 Task: Create a due date automation trigger when advanced on, on the monday before a card is due add fields without custom field "Resume" set to a number greater than 1 and greater or equal to 10 at 11:00 AM.
Action: Mouse moved to (834, 250)
Screenshot: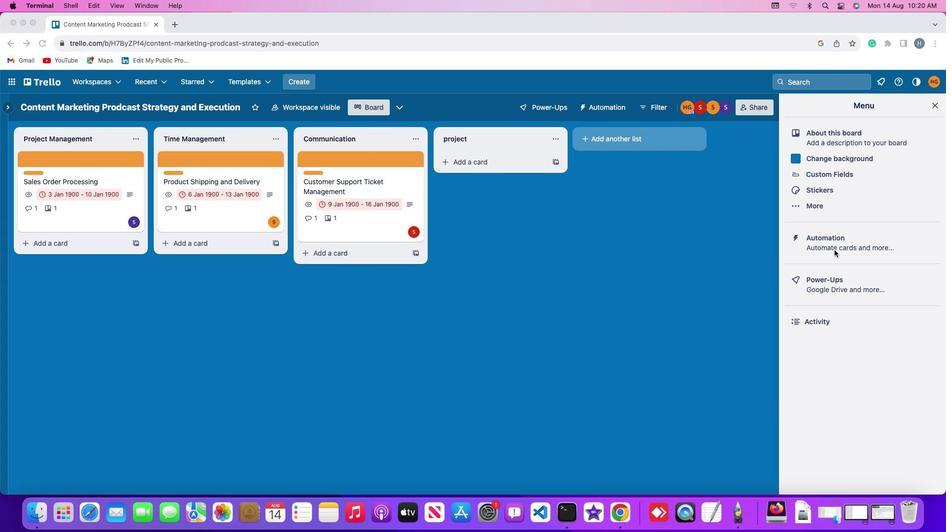 
Action: Mouse pressed left at (834, 250)
Screenshot: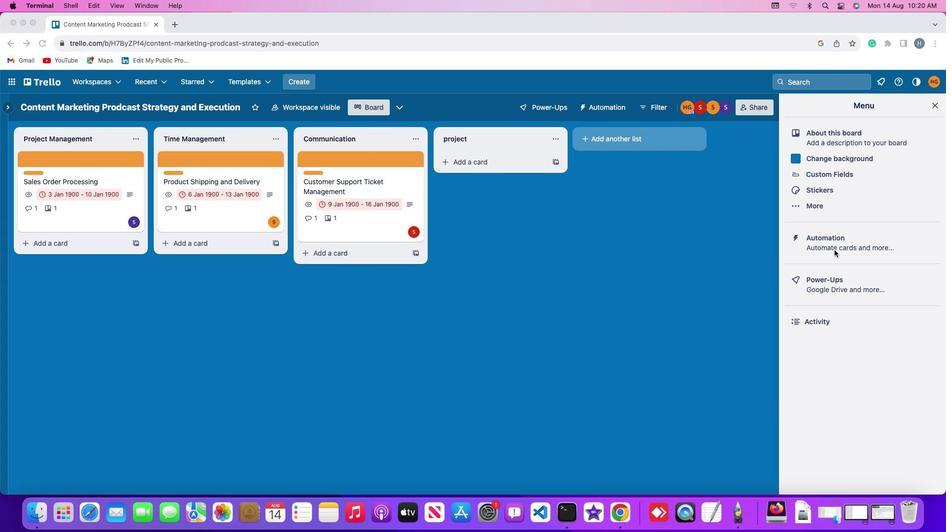 
Action: Mouse pressed left at (834, 250)
Screenshot: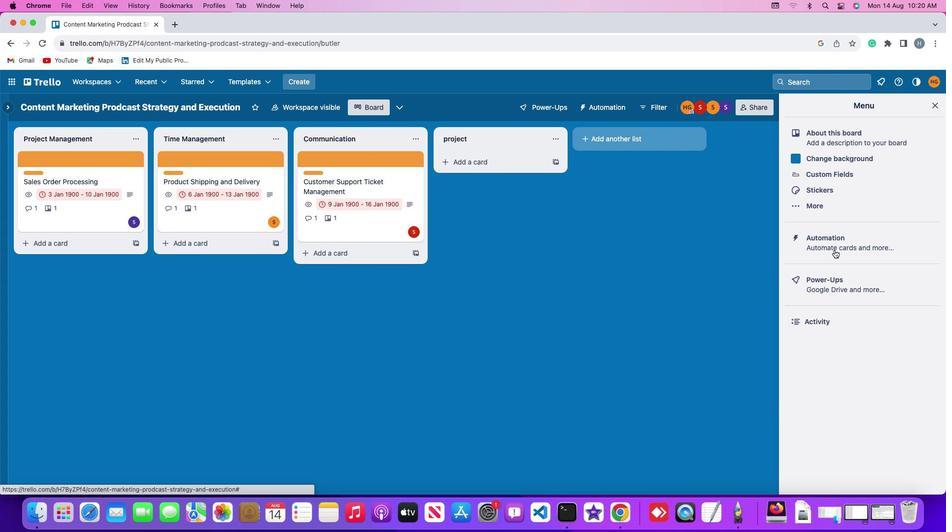 
Action: Mouse moved to (80, 237)
Screenshot: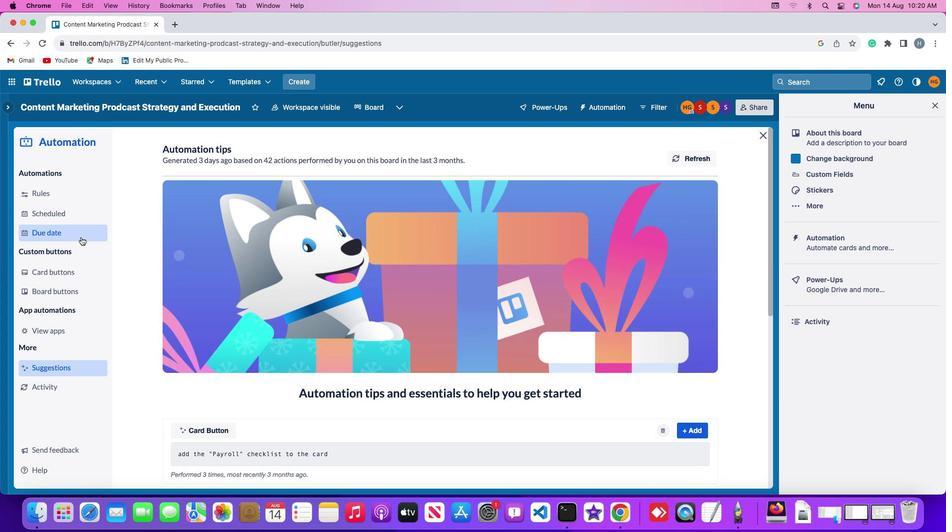 
Action: Mouse pressed left at (80, 237)
Screenshot: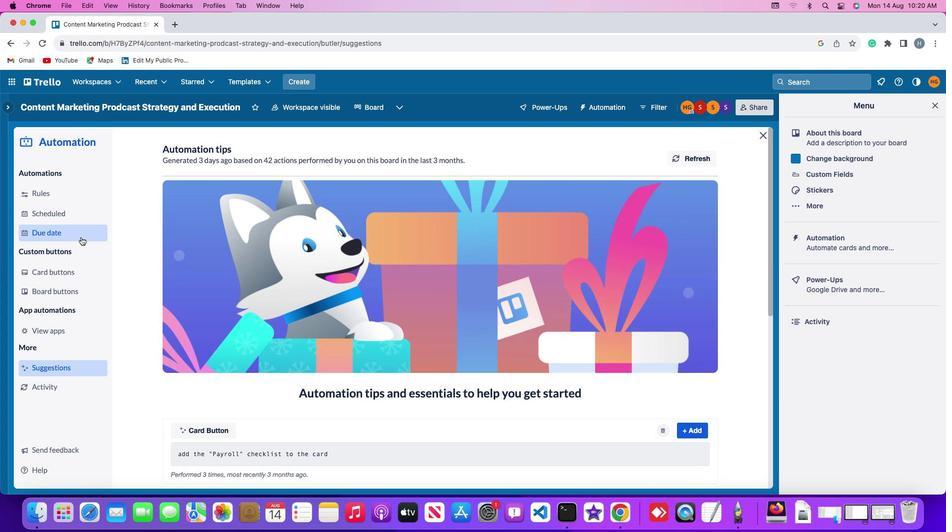 
Action: Mouse moved to (656, 152)
Screenshot: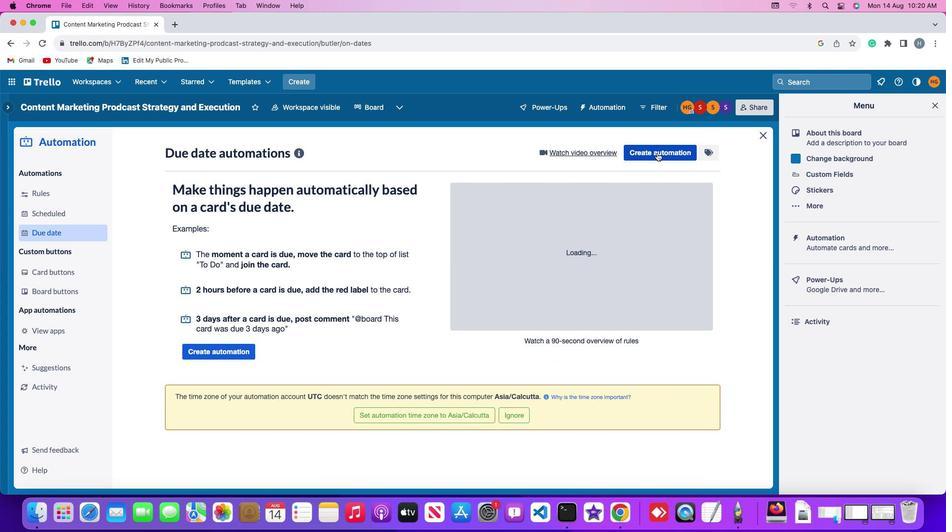 
Action: Mouse pressed left at (656, 152)
Screenshot: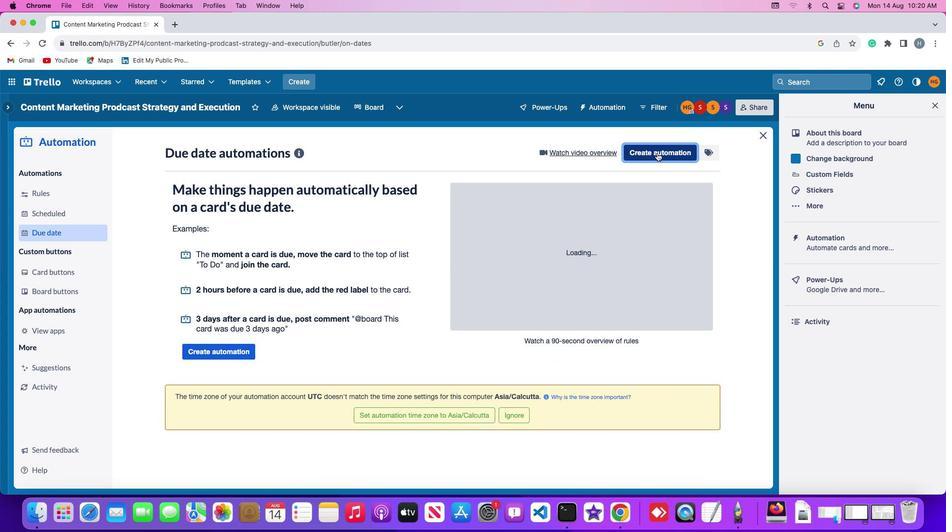 
Action: Mouse moved to (188, 250)
Screenshot: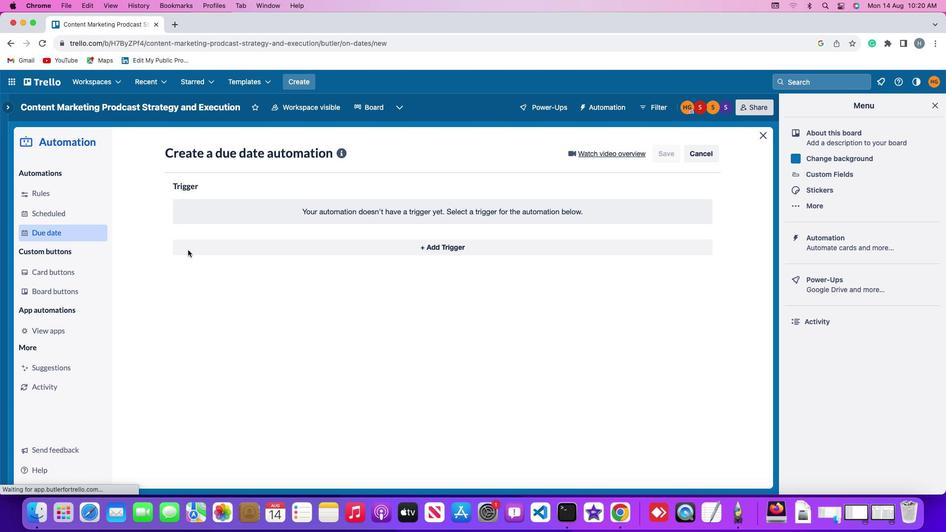 
Action: Mouse pressed left at (188, 250)
Screenshot: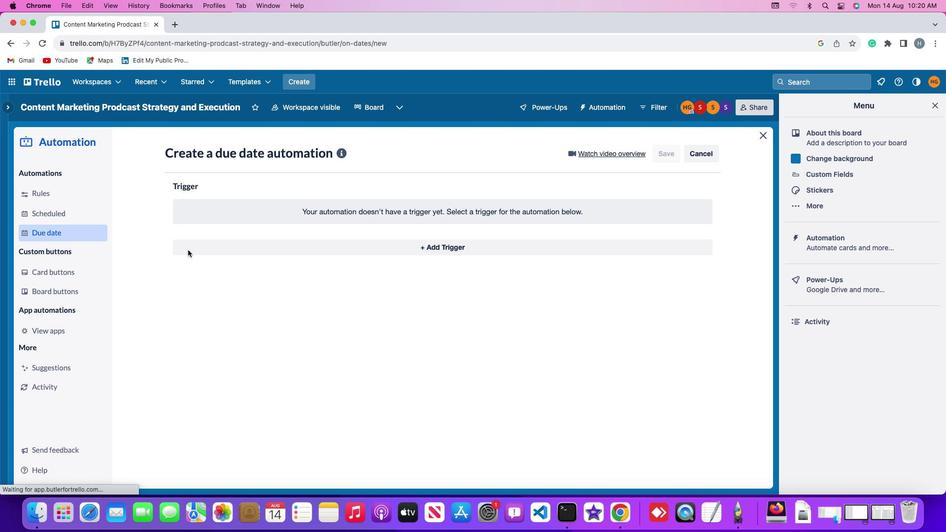 
Action: Mouse moved to (224, 434)
Screenshot: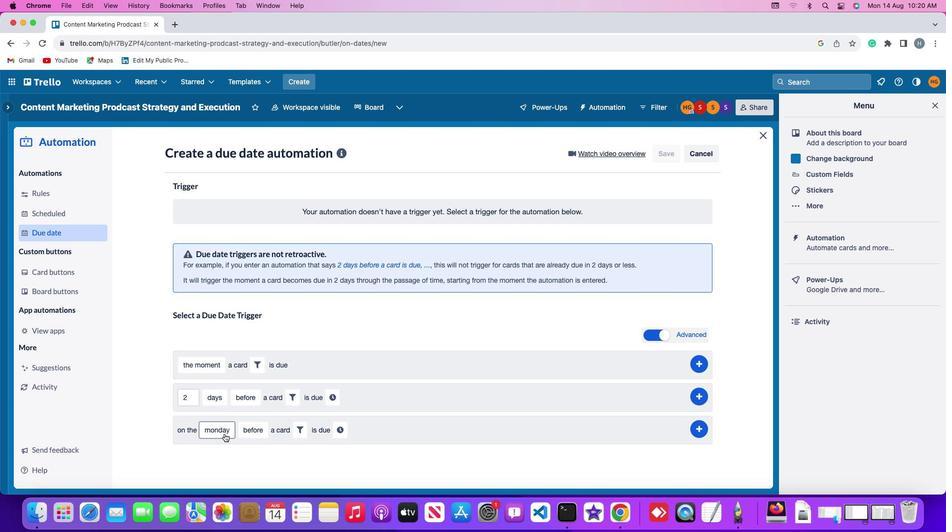 
Action: Mouse pressed left at (224, 434)
Screenshot: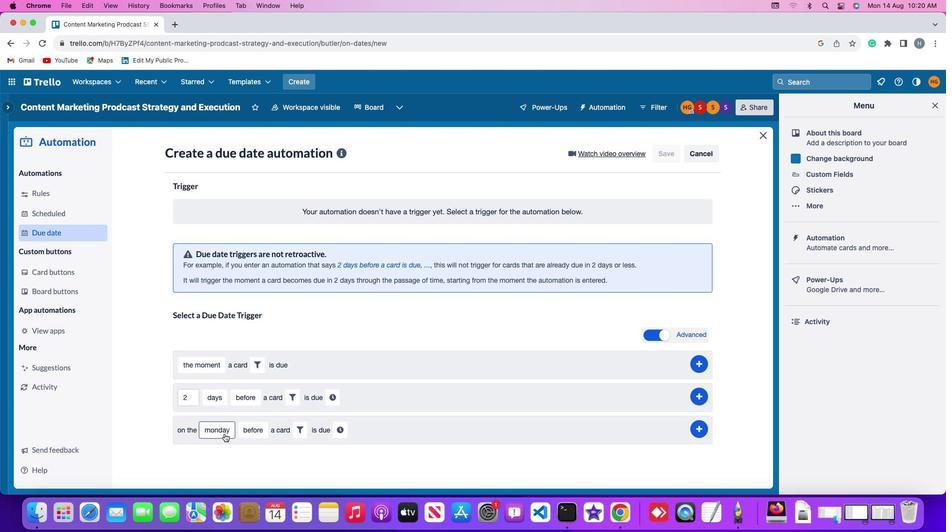 
Action: Mouse moved to (232, 287)
Screenshot: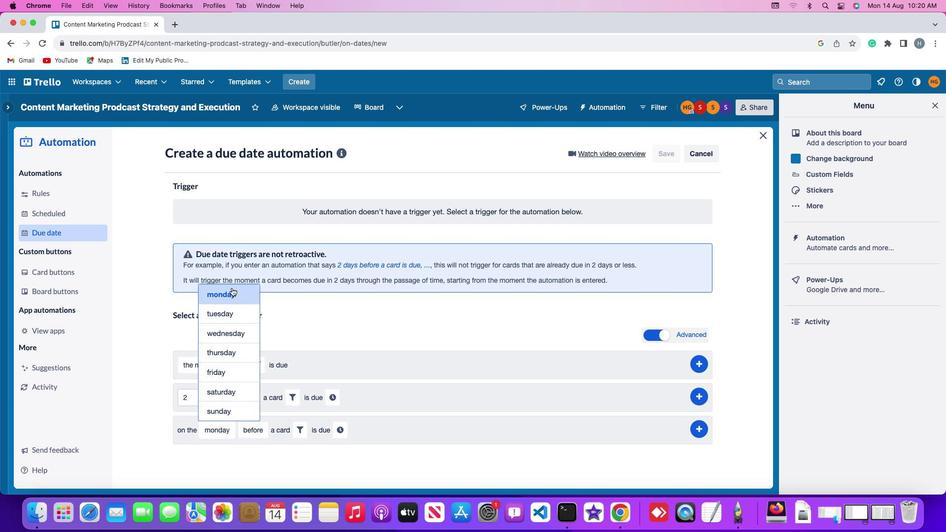 
Action: Mouse pressed left at (232, 287)
Screenshot: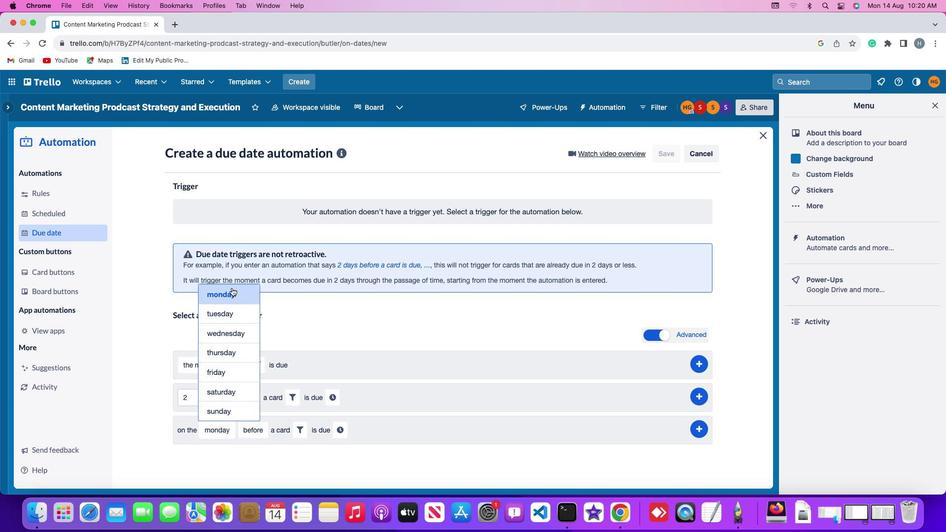 
Action: Mouse moved to (250, 427)
Screenshot: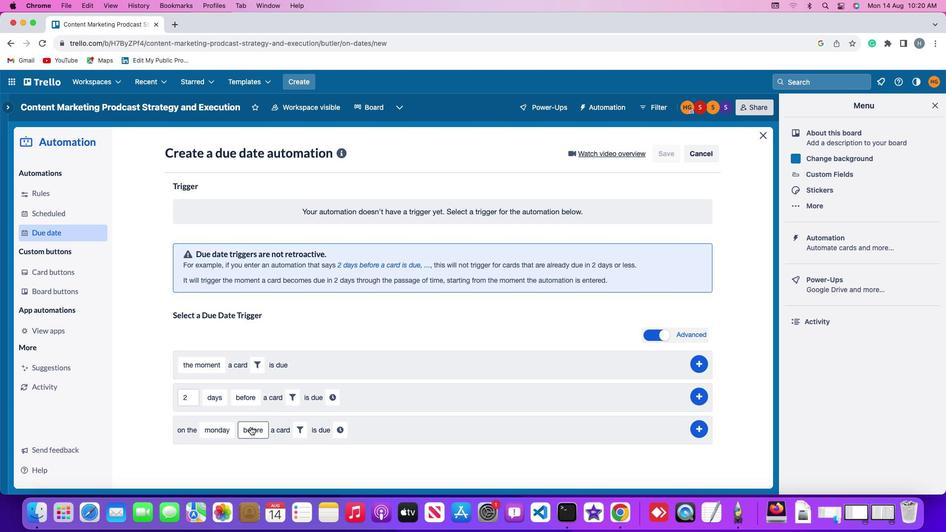 
Action: Mouse pressed left at (250, 427)
Screenshot: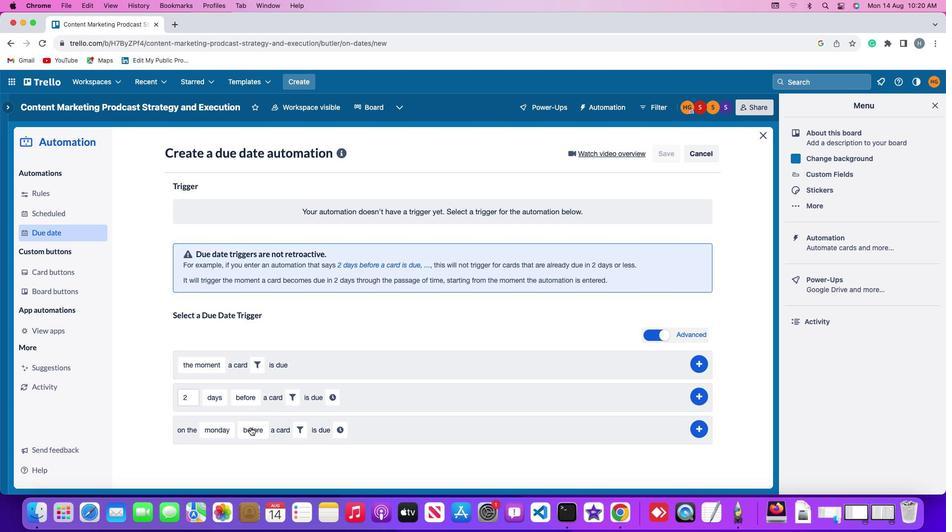 
Action: Mouse moved to (270, 346)
Screenshot: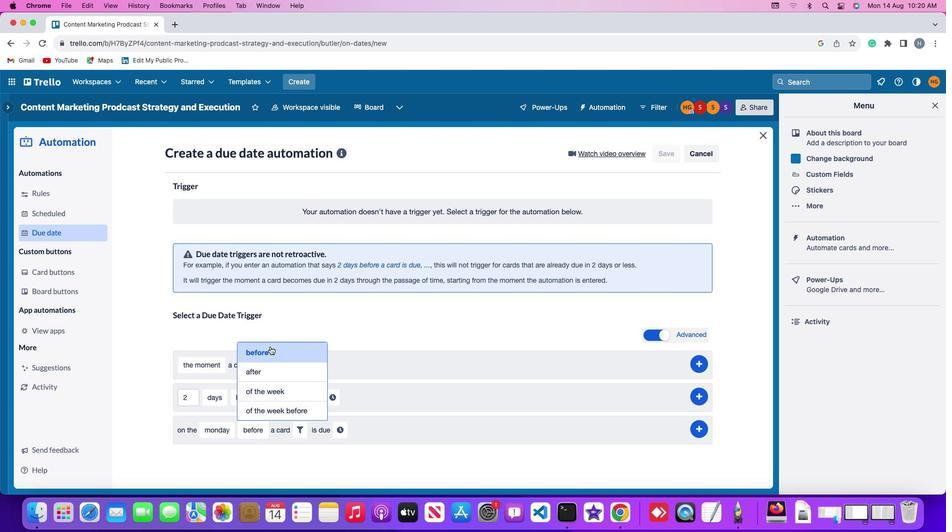 
Action: Mouse pressed left at (270, 346)
Screenshot: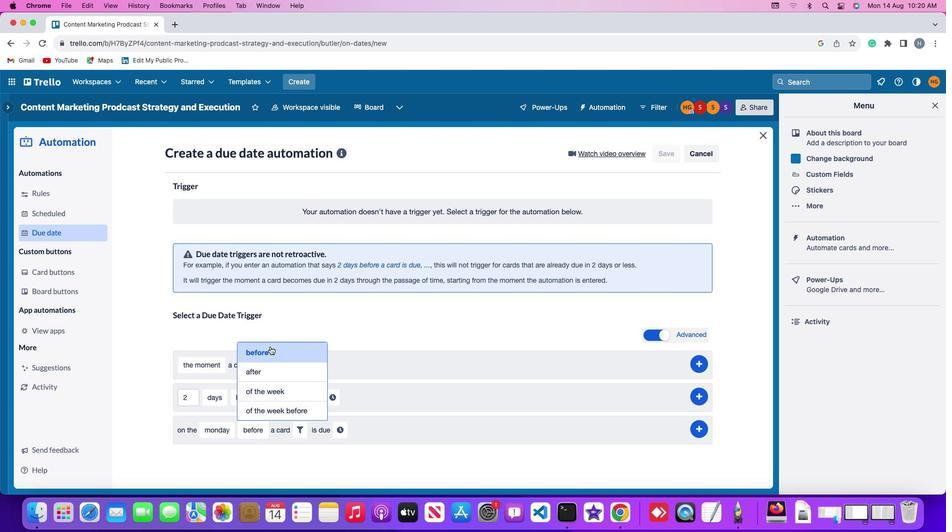 
Action: Mouse moved to (301, 430)
Screenshot: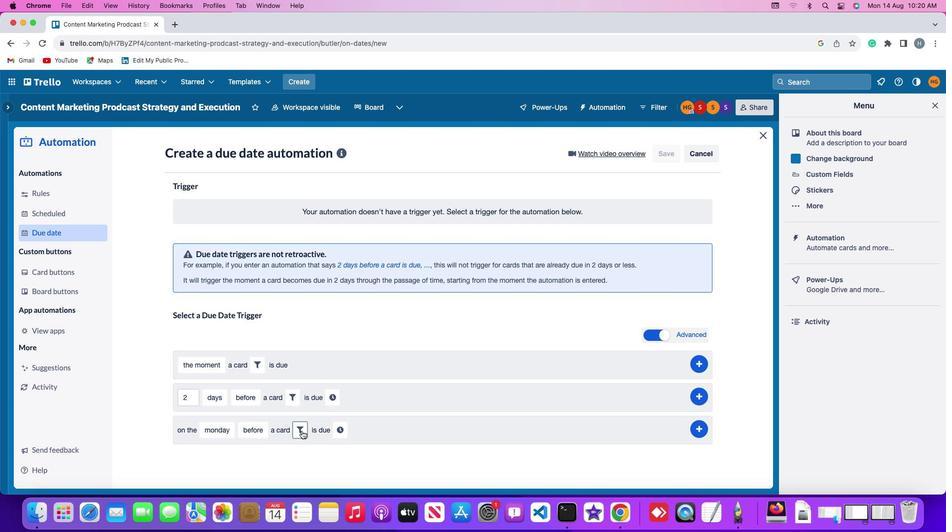 
Action: Mouse pressed left at (301, 430)
Screenshot: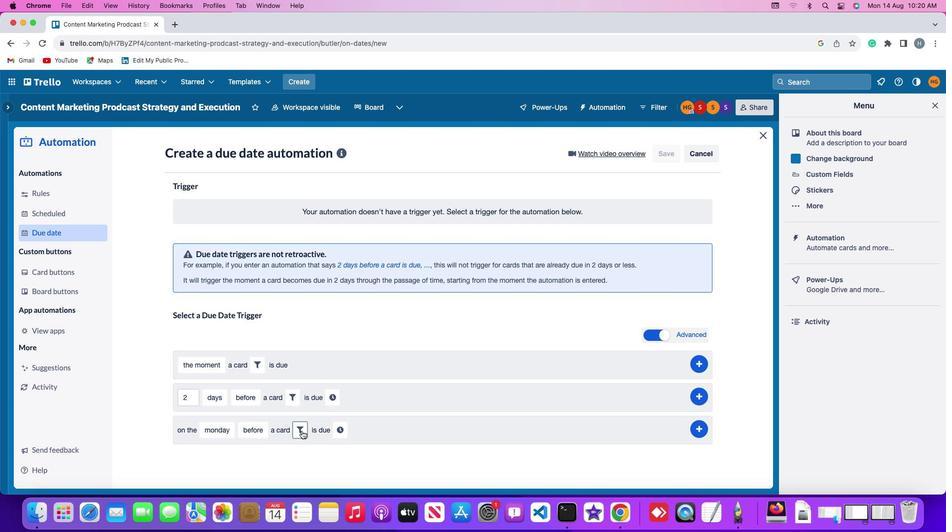 
Action: Mouse moved to (456, 462)
Screenshot: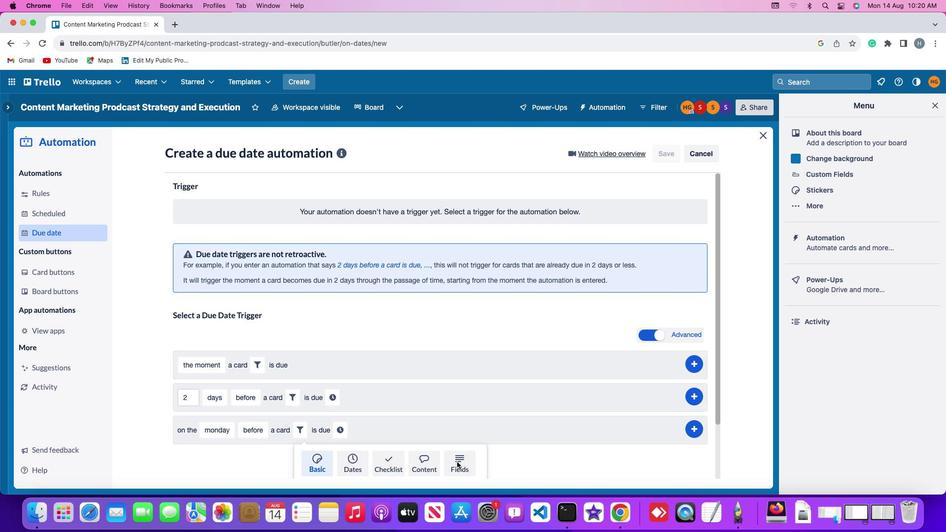 
Action: Mouse pressed left at (456, 462)
Screenshot: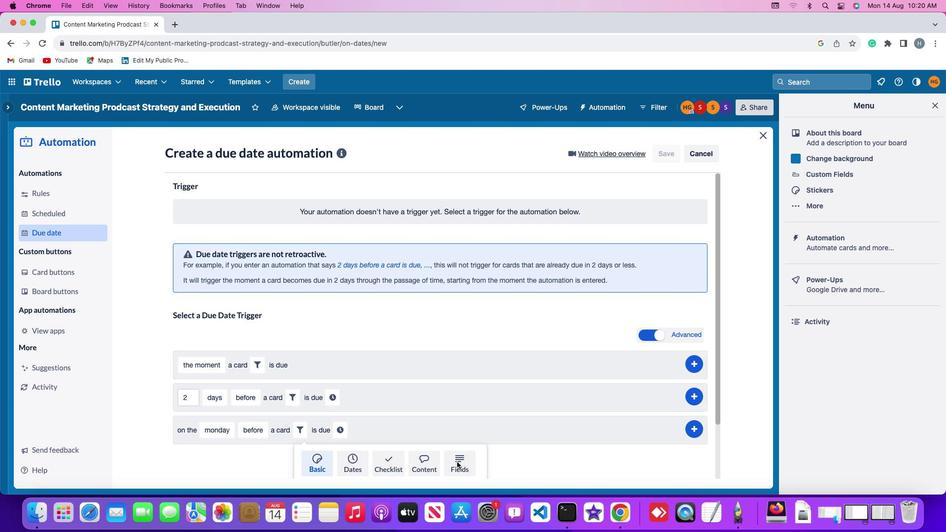 
Action: Mouse moved to (261, 461)
Screenshot: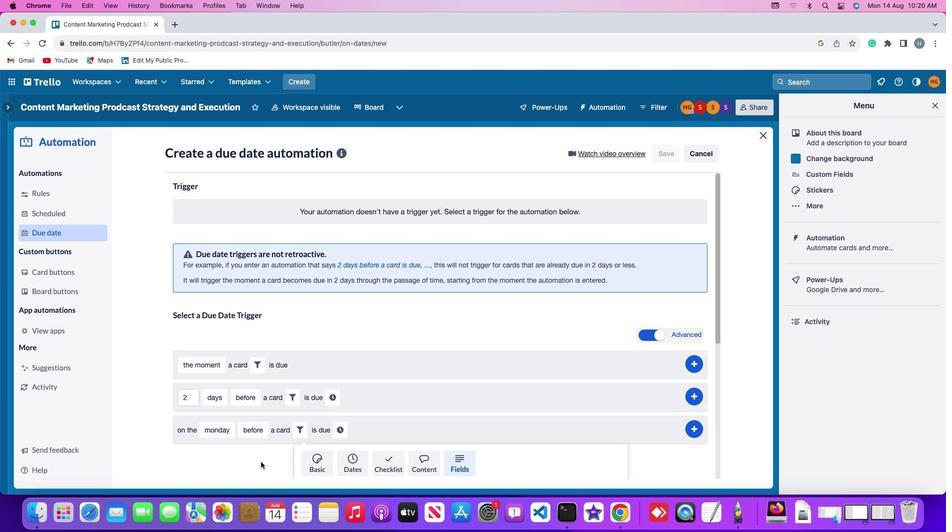 
Action: Mouse scrolled (261, 461) with delta (0, 0)
Screenshot: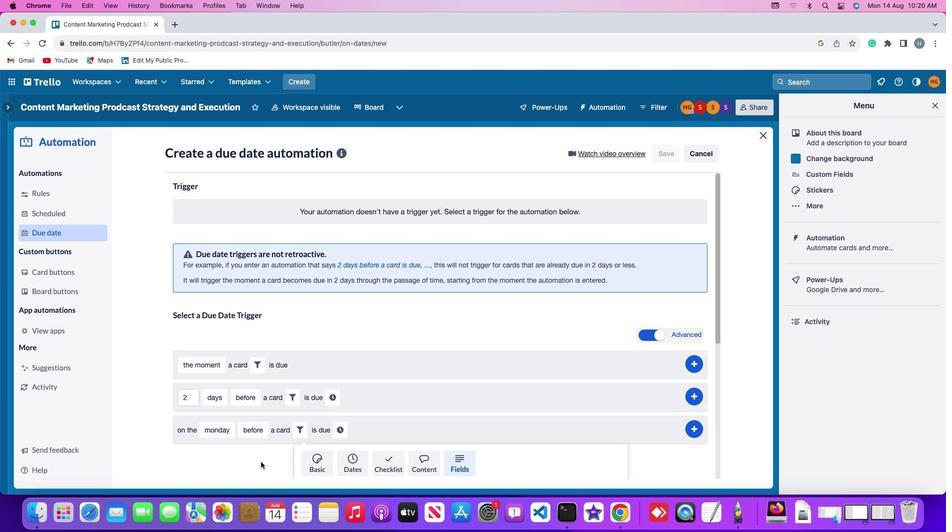
Action: Mouse scrolled (261, 461) with delta (0, 0)
Screenshot: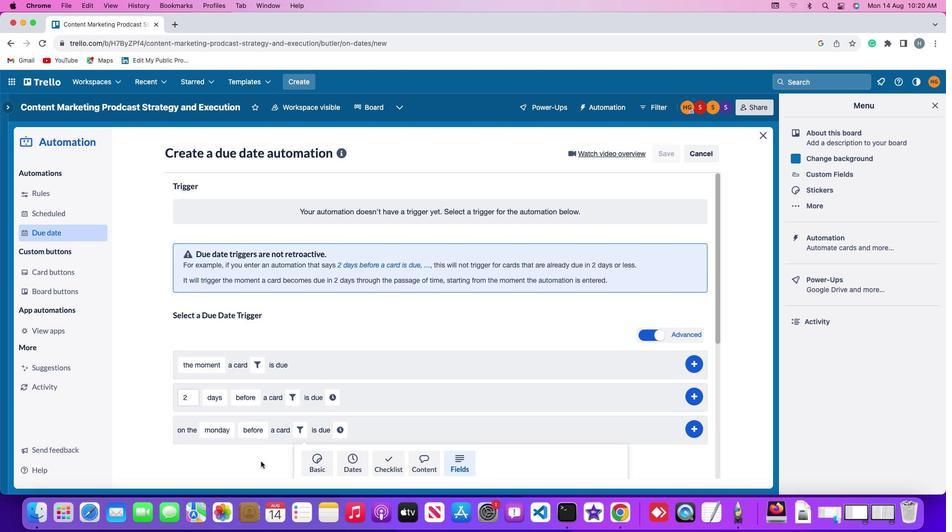 
Action: Mouse moved to (261, 461)
Screenshot: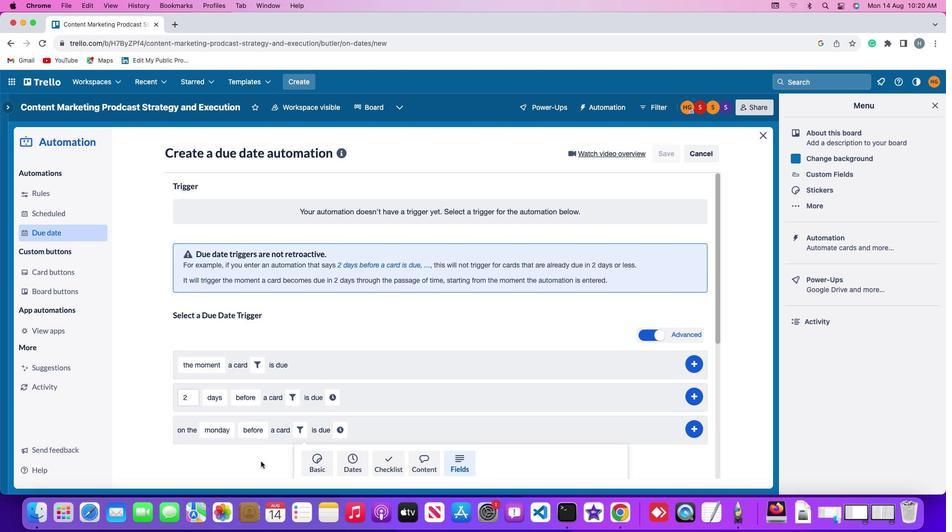 
Action: Mouse scrolled (261, 461) with delta (0, -1)
Screenshot: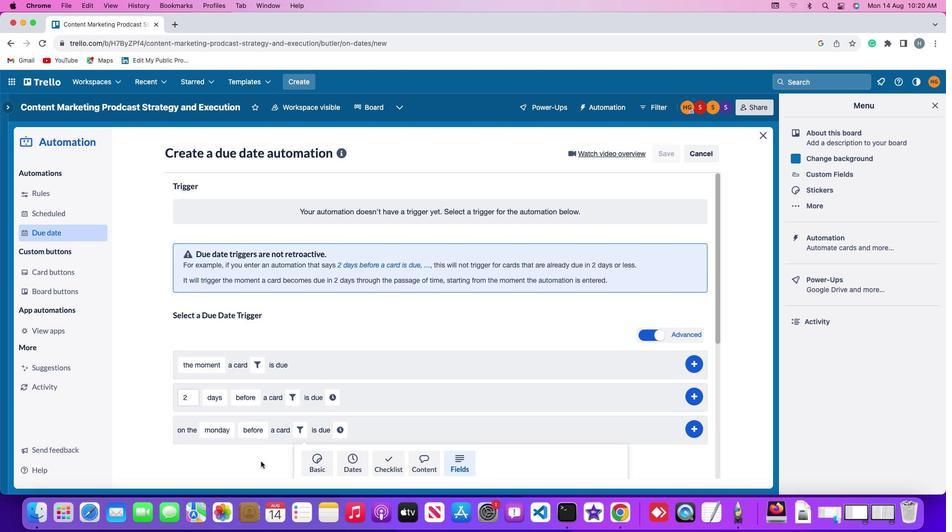 
Action: Mouse moved to (260, 461)
Screenshot: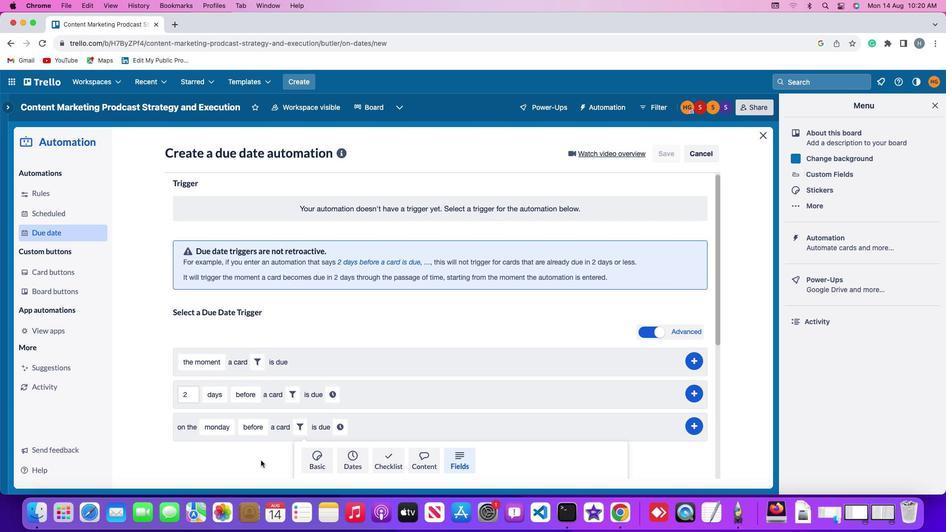 
Action: Mouse scrolled (260, 461) with delta (0, -2)
Screenshot: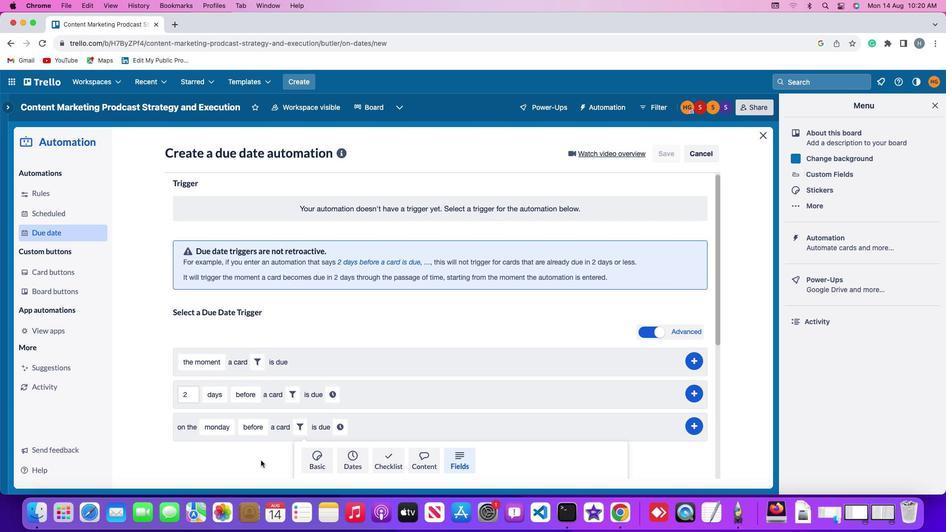 
Action: Mouse moved to (260, 460)
Screenshot: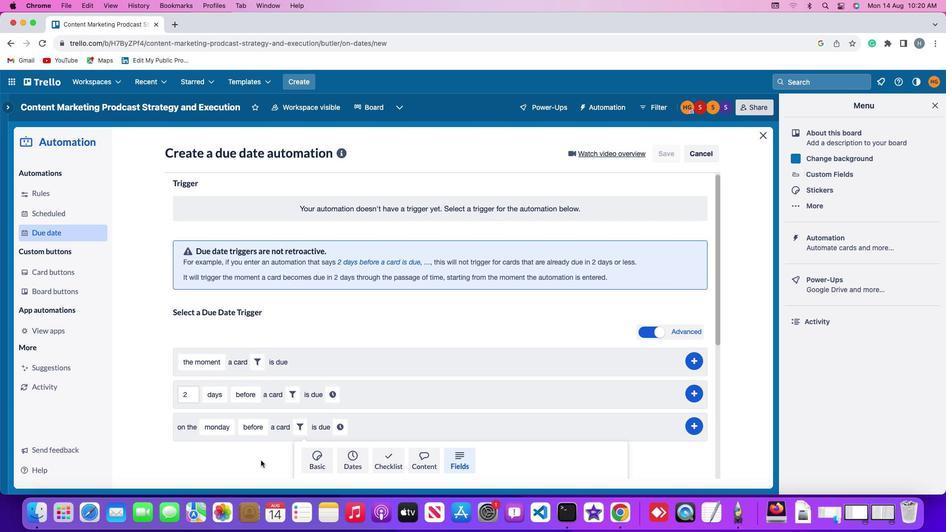 
Action: Mouse scrolled (260, 460) with delta (0, -2)
Screenshot: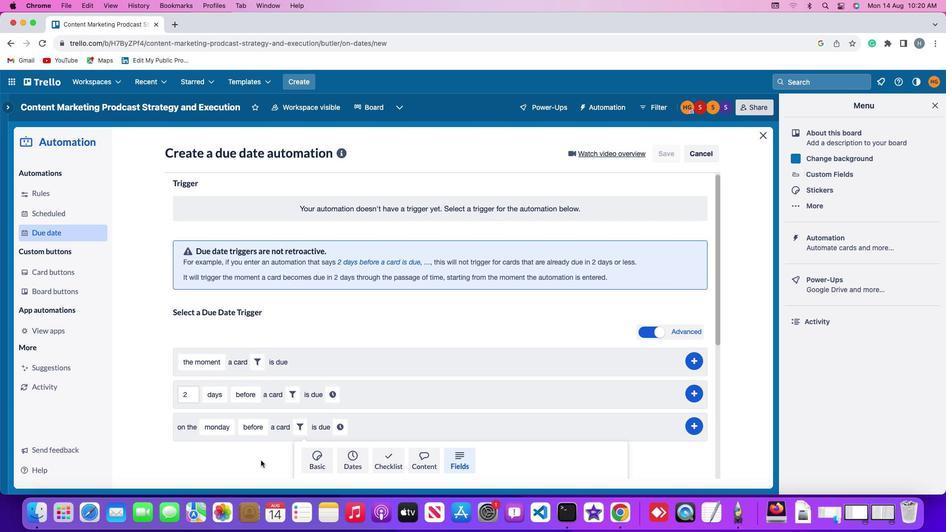
Action: Mouse moved to (260, 460)
Screenshot: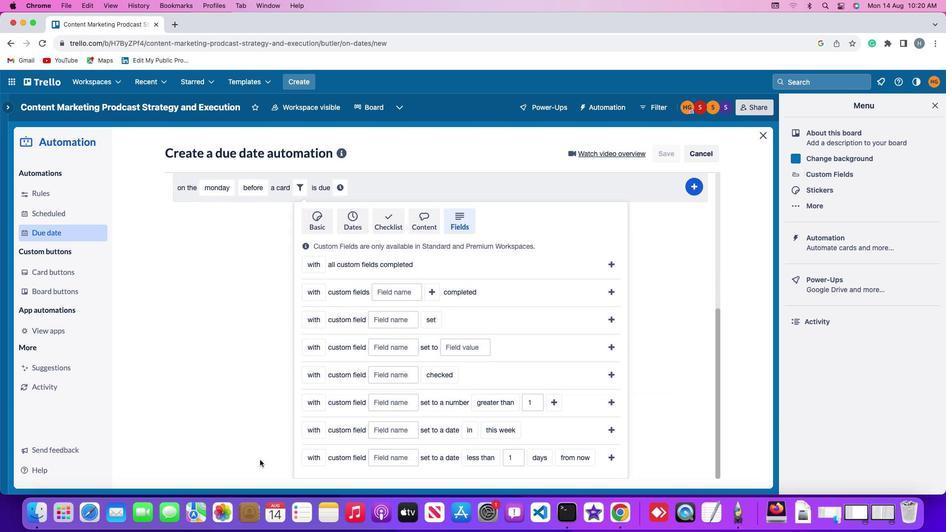 
Action: Mouse scrolled (260, 460) with delta (0, 0)
Screenshot: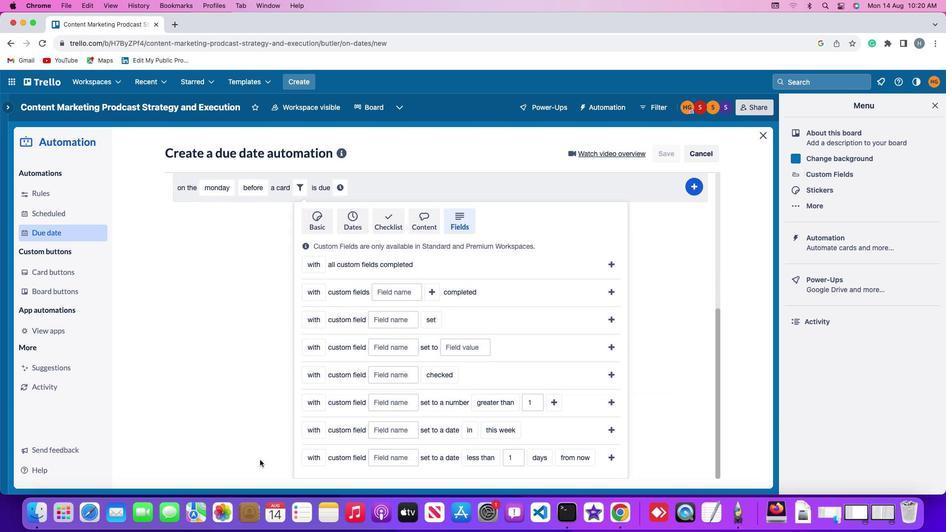 
Action: Mouse scrolled (260, 460) with delta (0, 0)
Screenshot: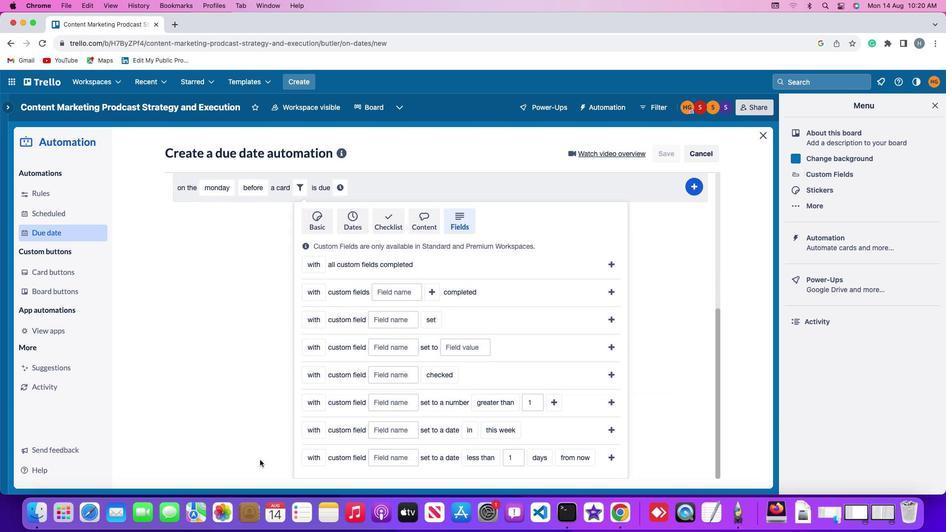 
Action: Mouse moved to (259, 460)
Screenshot: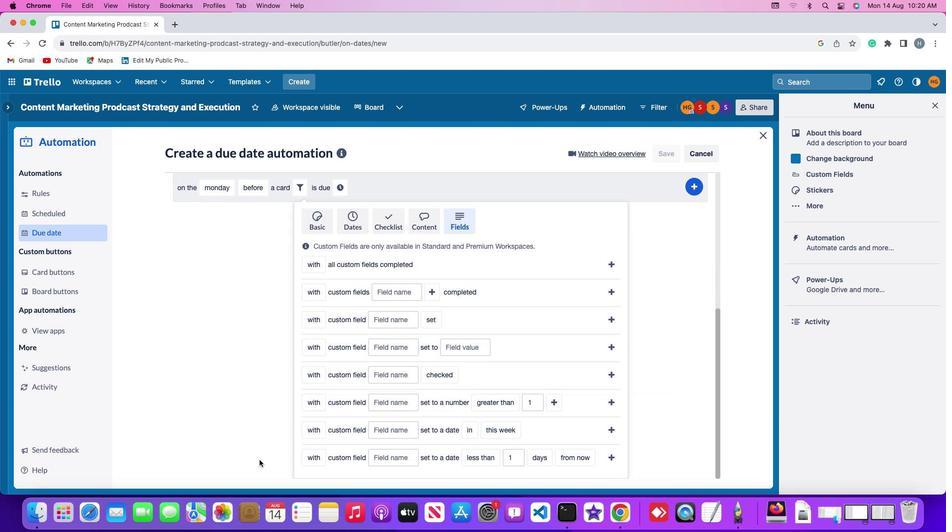 
Action: Mouse scrolled (259, 460) with delta (0, -1)
Screenshot: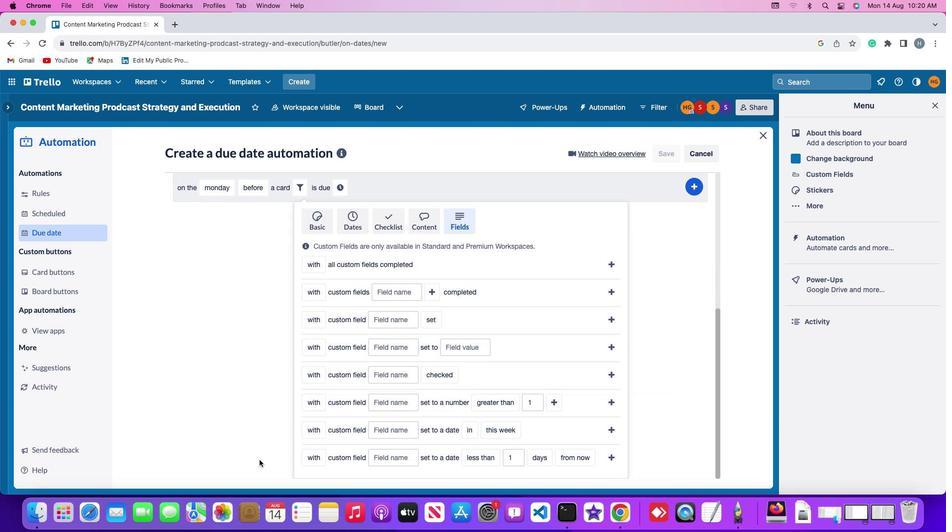 
Action: Mouse moved to (259, 459)
Screenshot: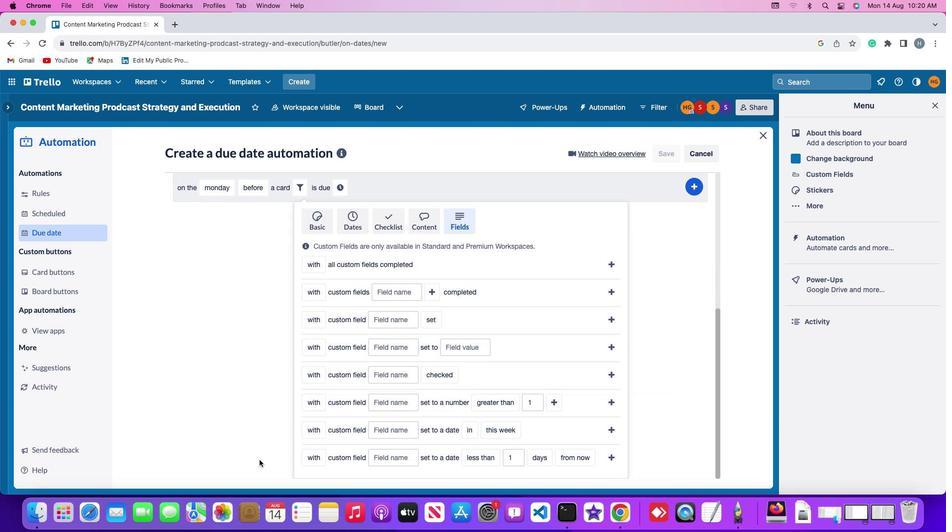 
Action: Mouse scrolled (259, 459) with delta (0, -2)
Screenshot: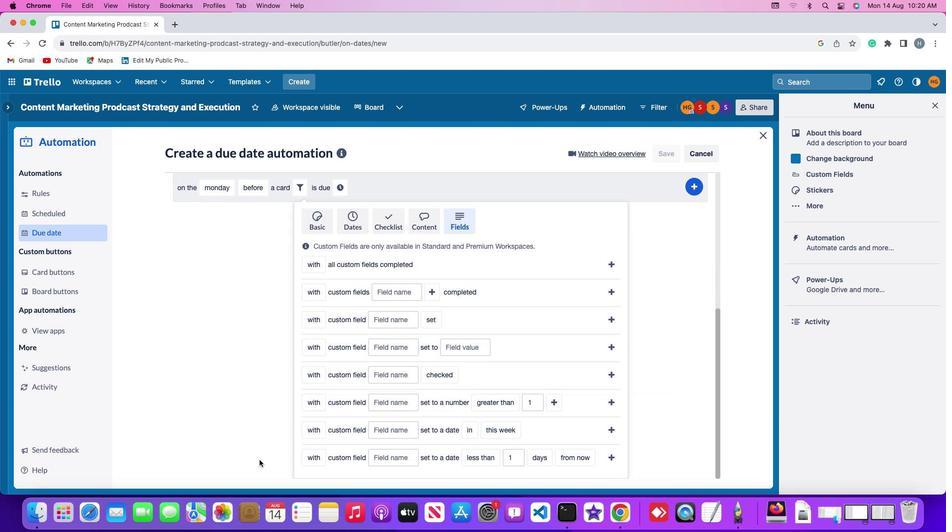 
Action: Mouse moved to (317, 404)
Screenshot: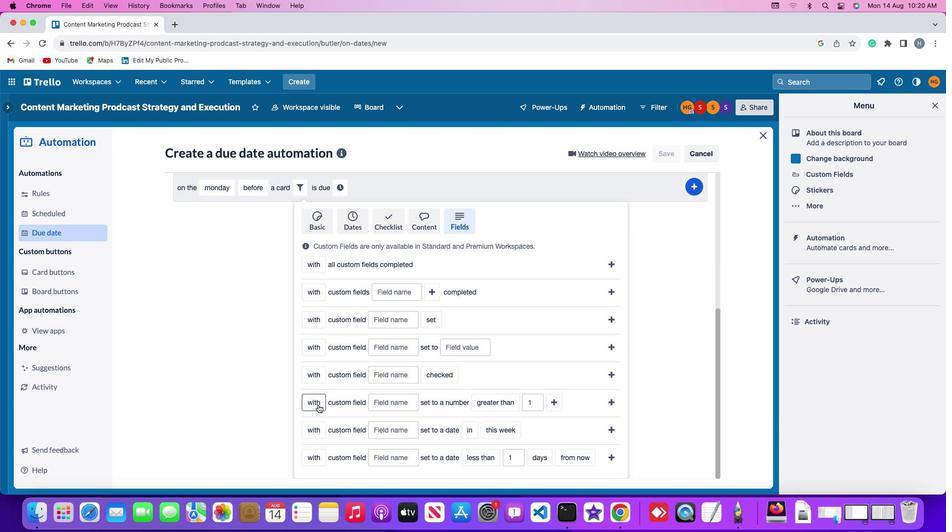 
Action: Mouse pressed left at (317, 404)
Screenshot: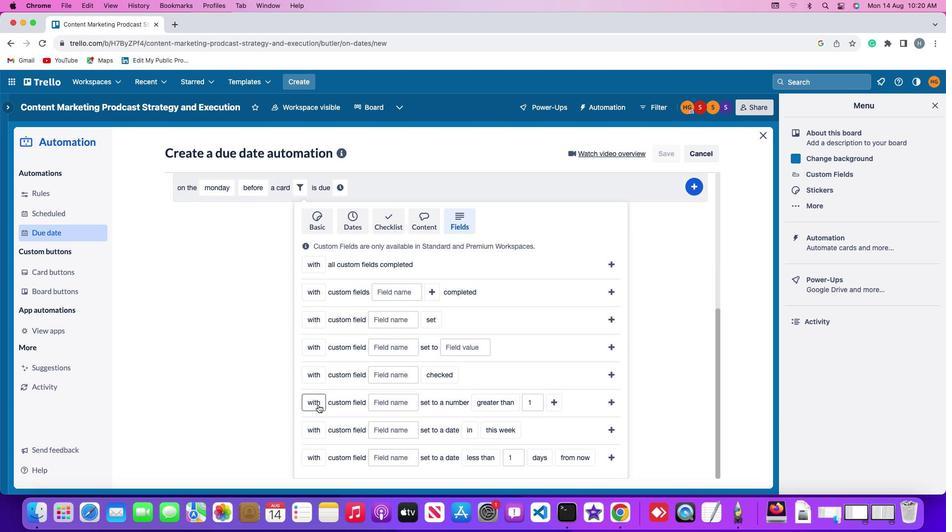 
Action: Mouse moved to (317, 438)
Screenshot: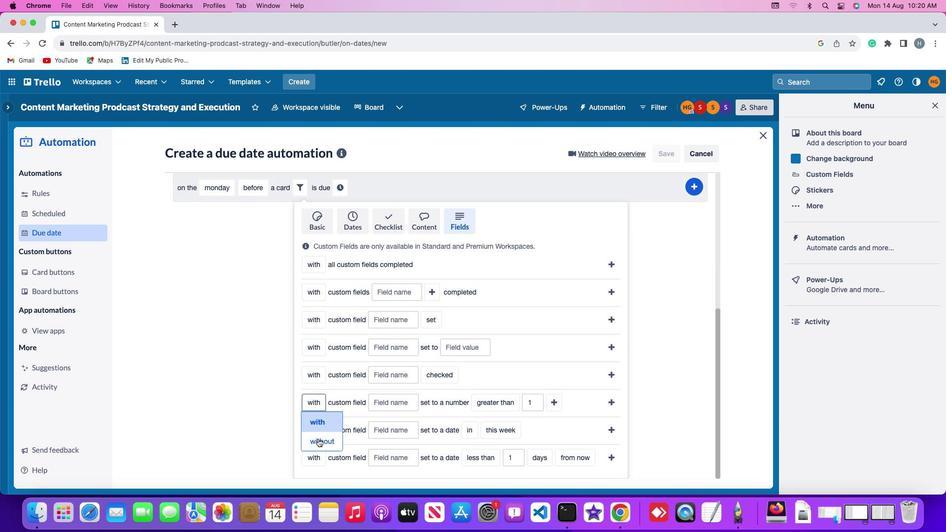 
Action: Mouse pressed left at (317, 438)
Screenshot: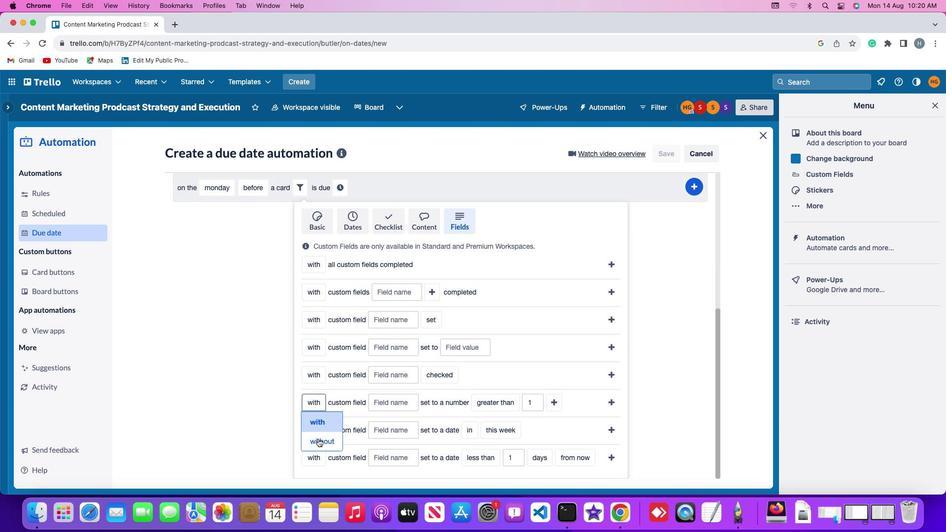 
Action: Mouse moved to (405, 400)
Screenshot: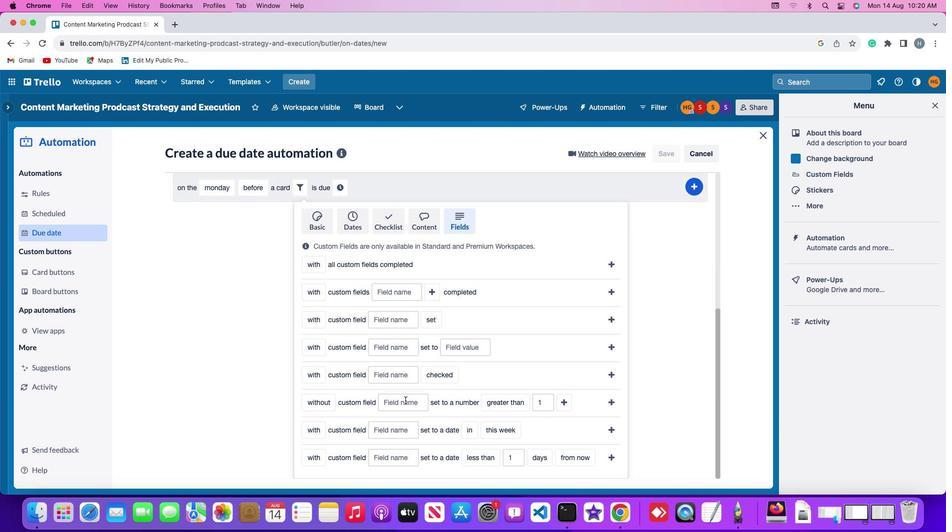 
Action: Mouse pressed left at (405, 400)
Screenshot: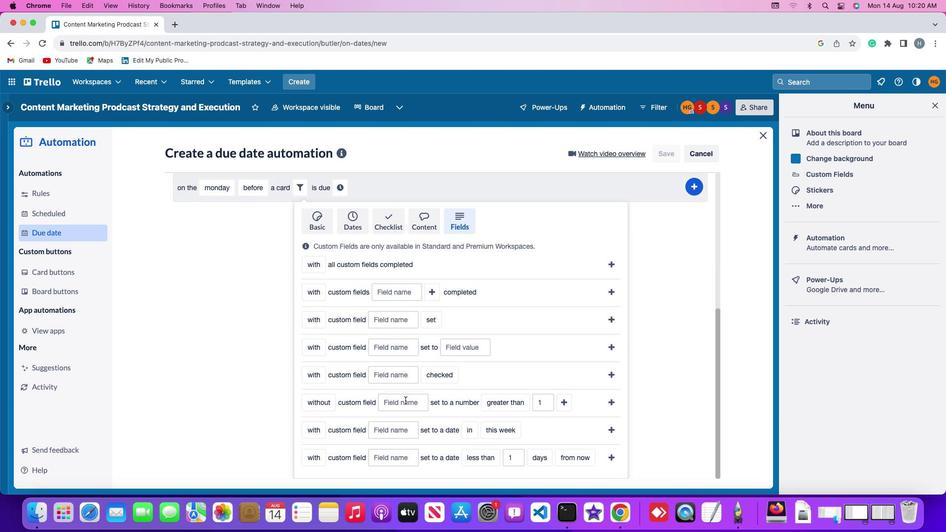 
Action: Mouse moved to (406, 400)
Screenshot: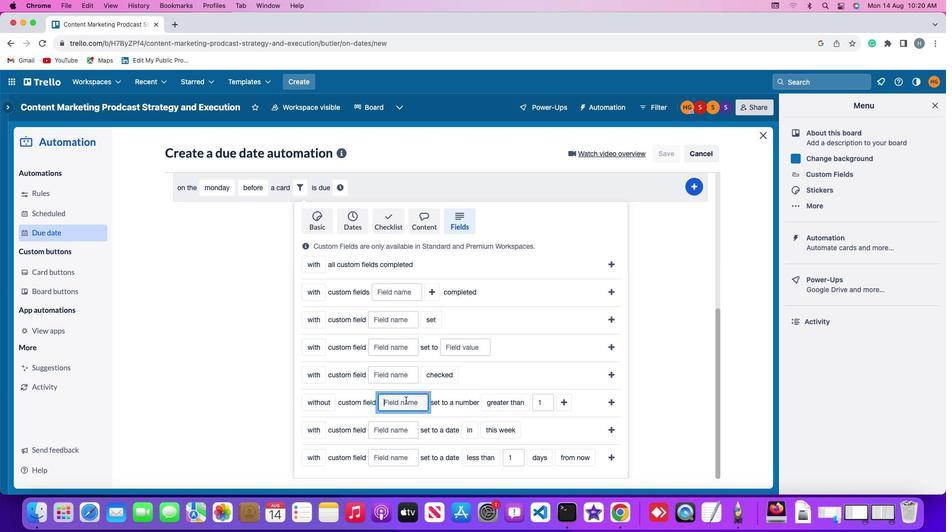 
Action: Key pressed Key.shift'R''e''s''u''m''e'
Screenshot: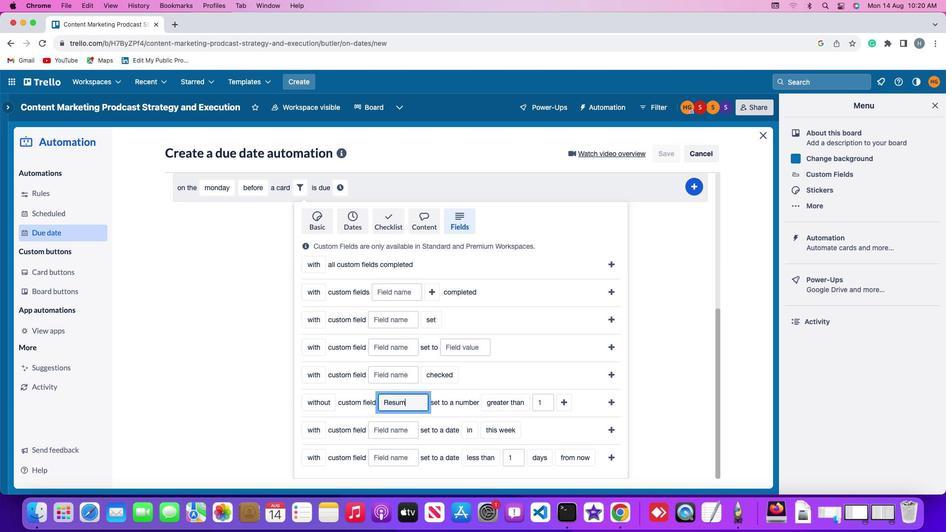 
Action: Mouse moved to (500, 402)
Screenshot: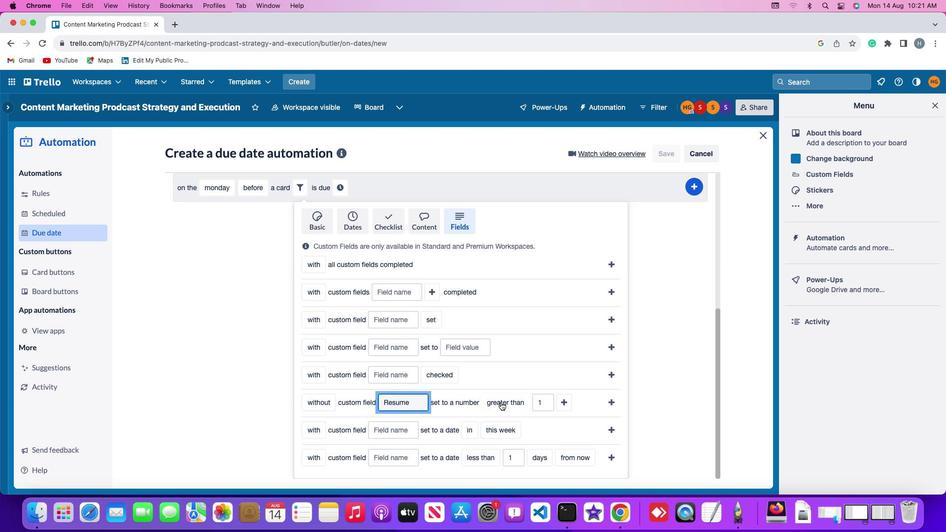 
Action: Mouse pressed left at (500, 402)
Screenshot: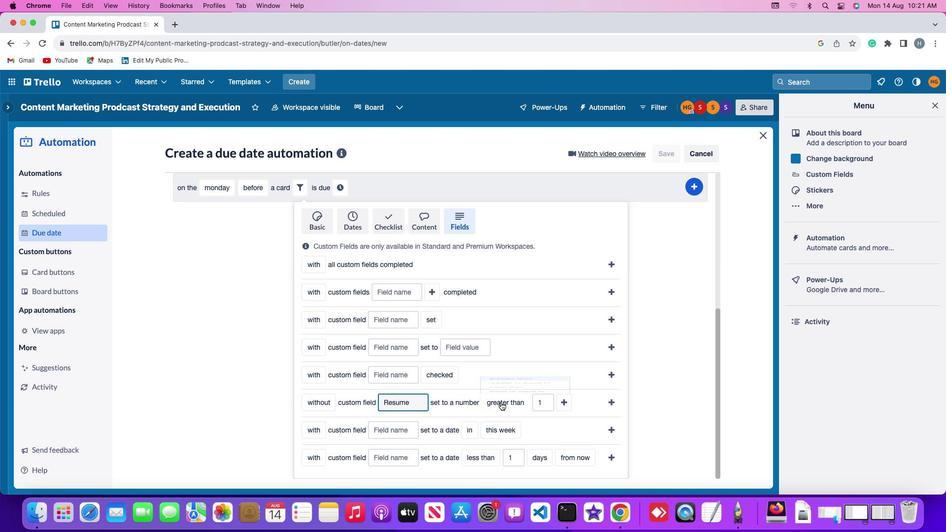 
Action: Mouse moved to (518, 327)
Screenshot: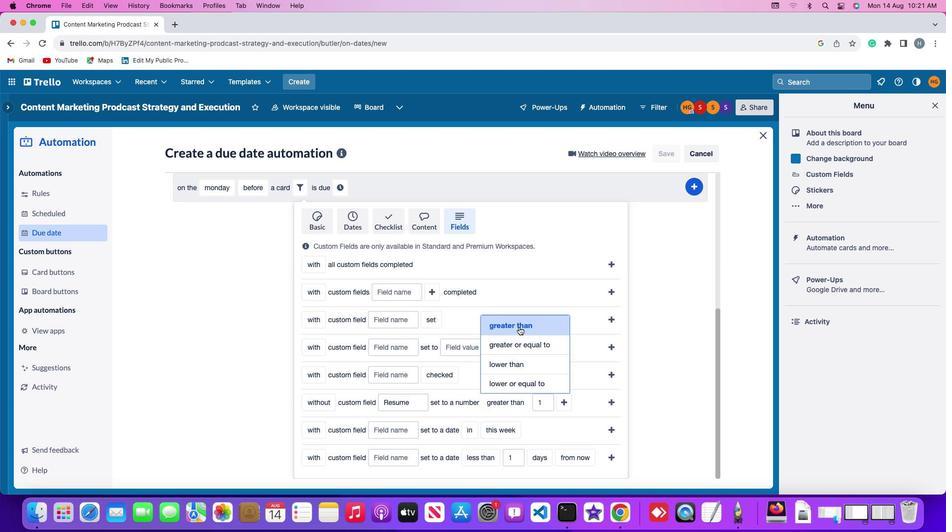 
Action: Mouse pressed left at (518, 327)
Screenshot: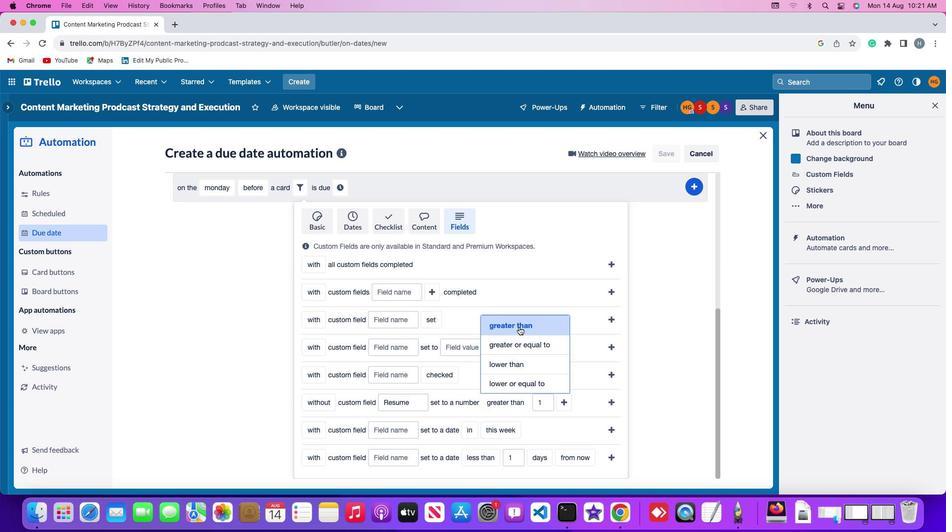 
Action: Mouse moved to (545, 400)
Screenshot: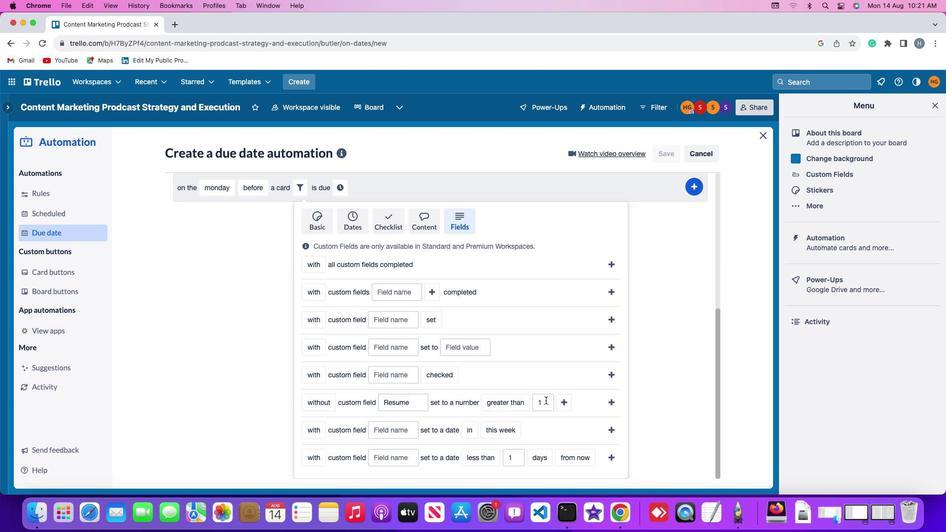 
Action: Mouse pressed left at (545, 400)
Screenshot: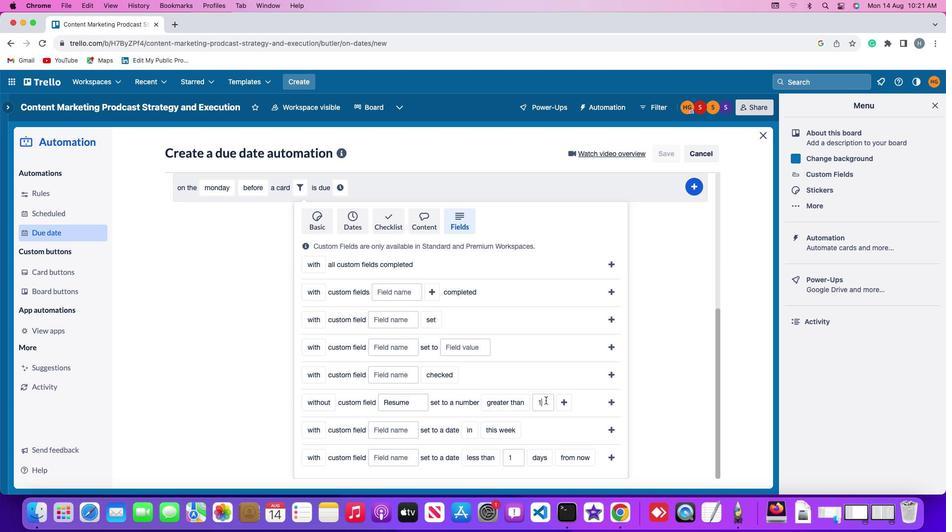 
Action: Mouse moved to (546, 400)
Screenshot: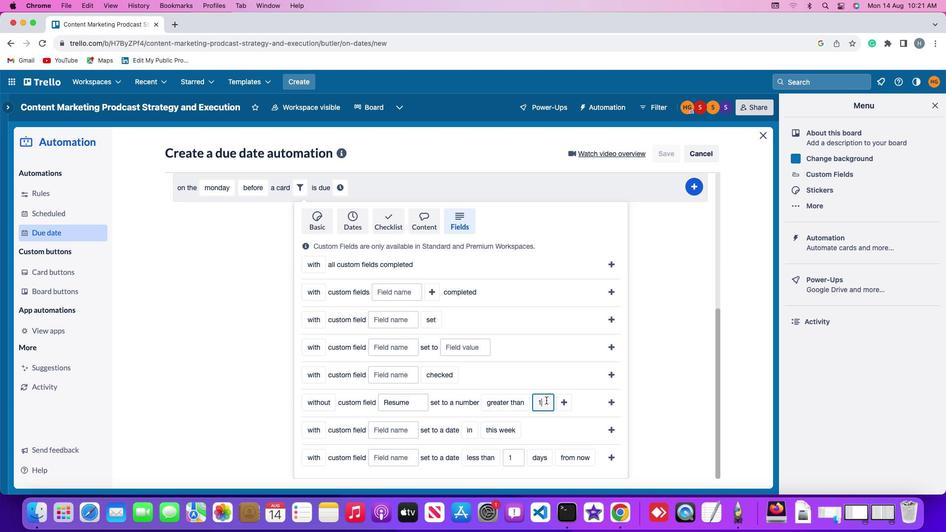 
Action: Key pressed Key.backspace'1'
Screenshot: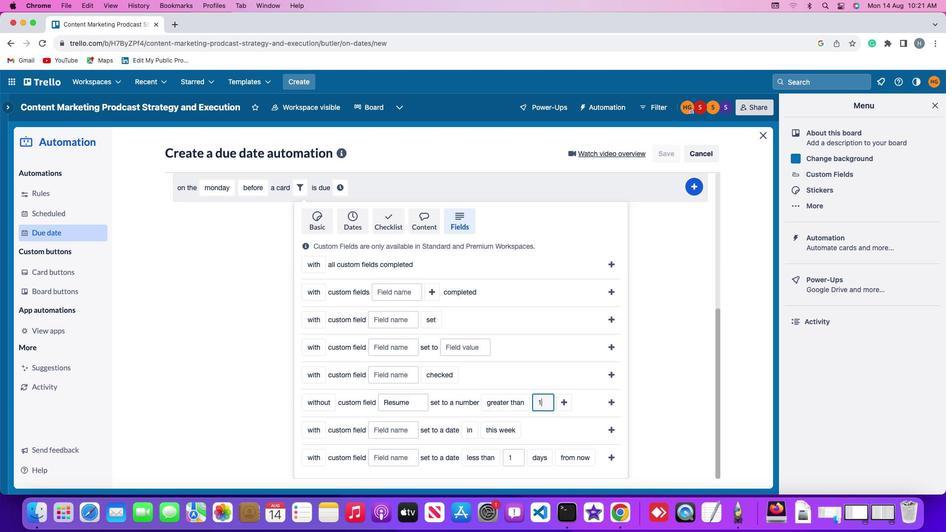 
Action: Mouse moved to (566, 402)
Screenshot: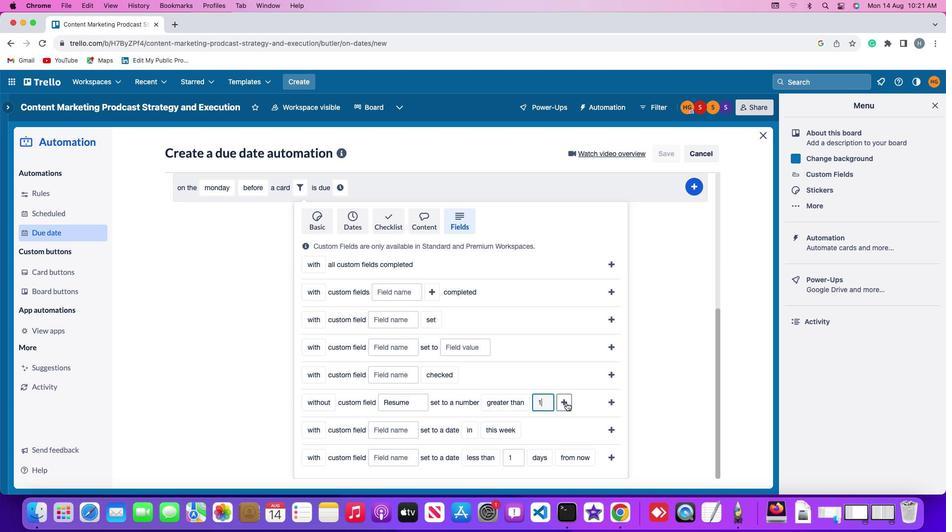 
Action: Mouse pressed left at (566, 402)
Screenshot: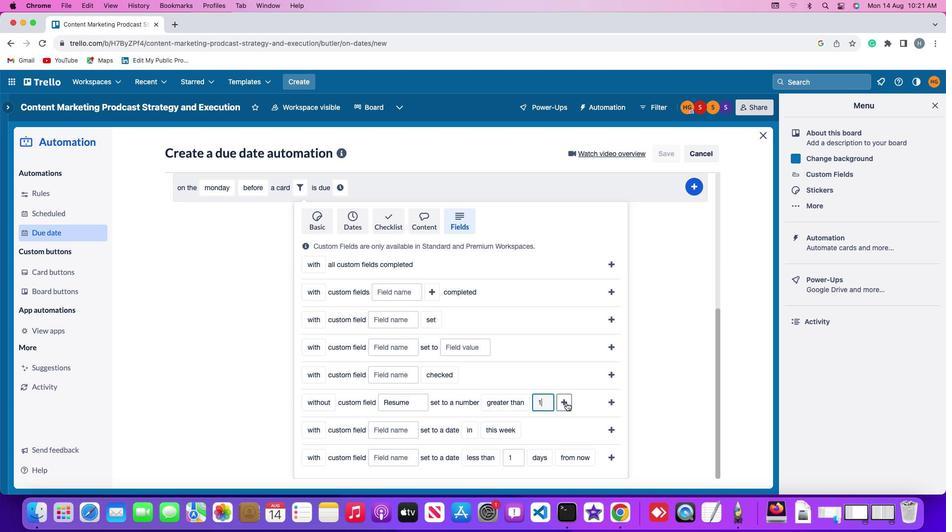 
Action: Mouse moved to (613, 411)
Screenshot: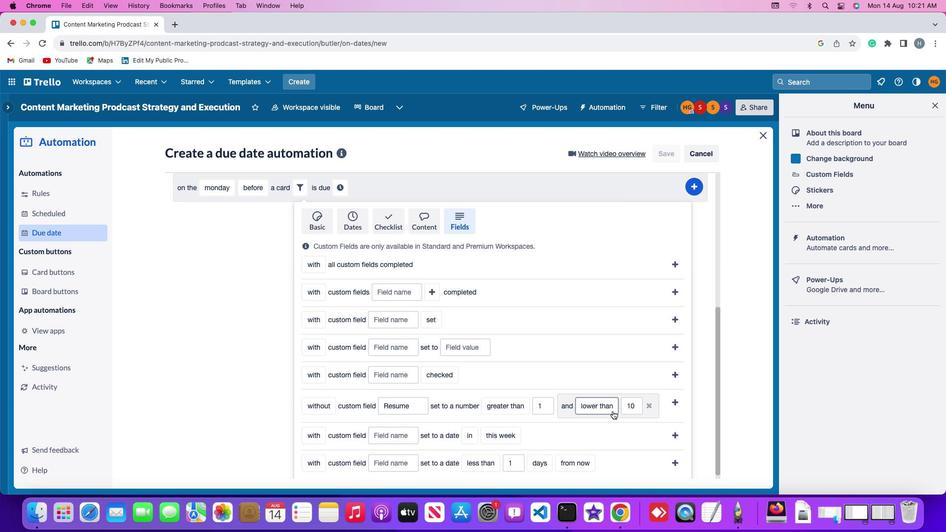 
Action: Mouse pressed left at (613, 411)
Screenshot: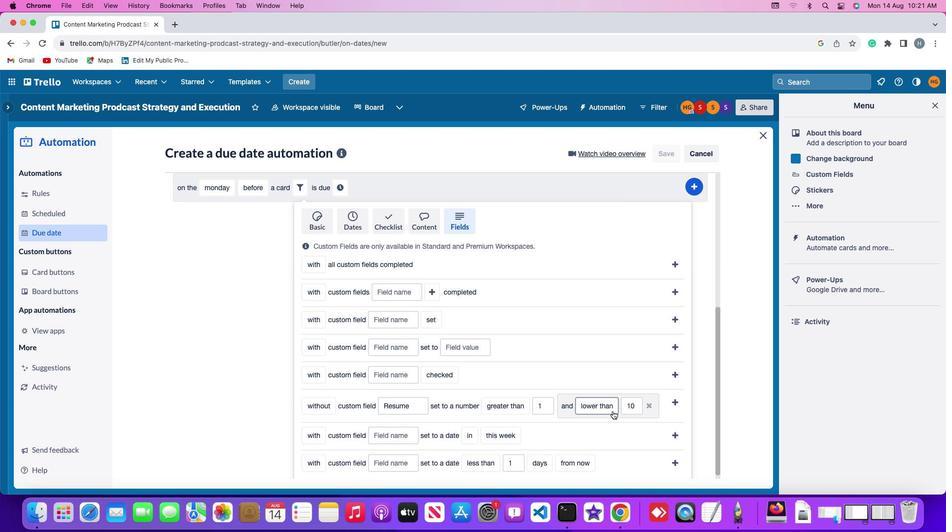 
Action: Mouse moved to (611, 389)
Screenshot: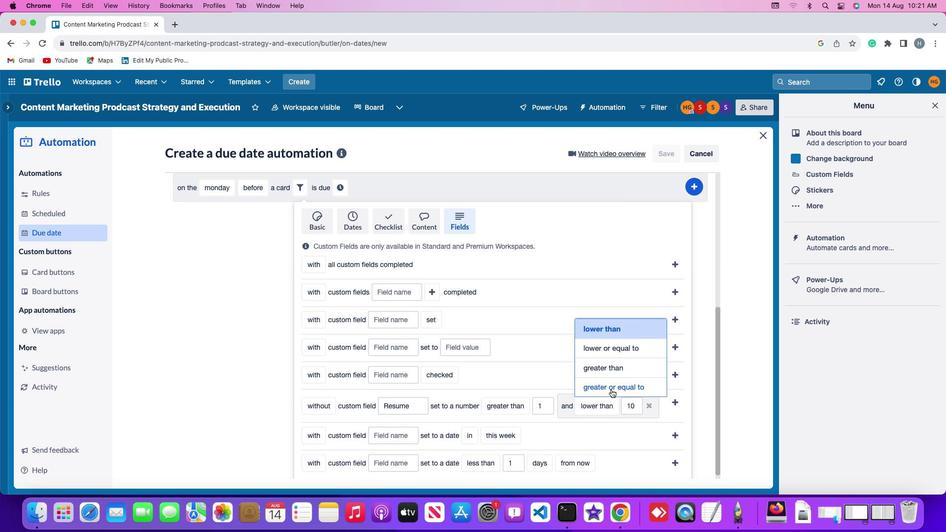 
Action: Mouse pressed left at (611, 389)
Screenshot: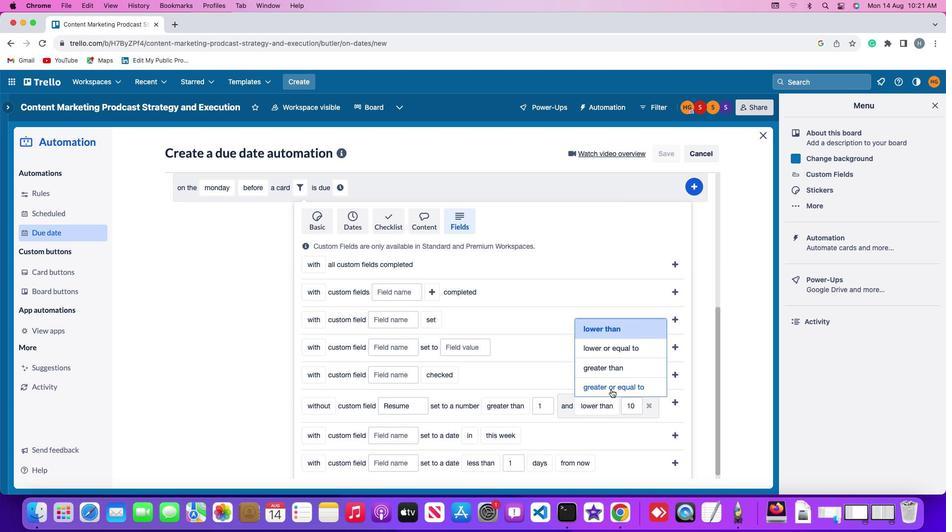 
Action: Mouse moved to (409, 420)
Screenshot: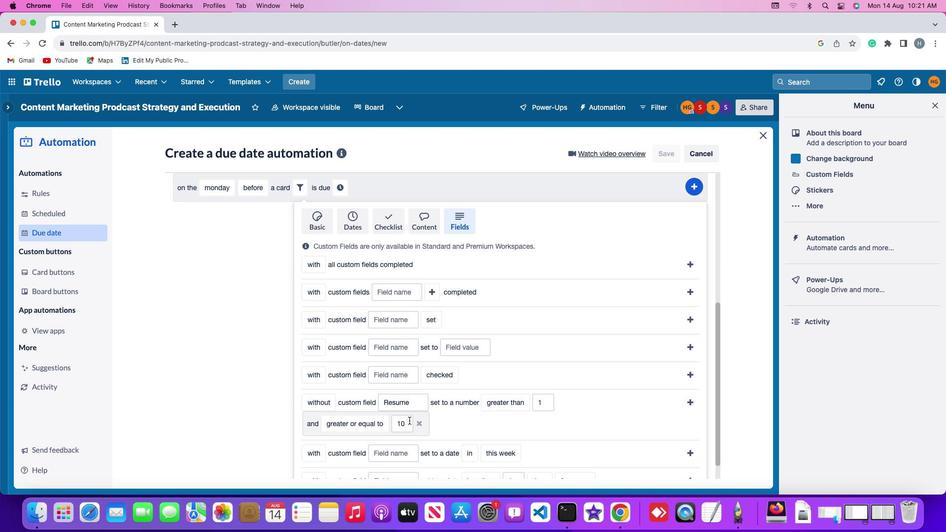 
Action: Mouse pressed left at (409, 420)
Screenshot: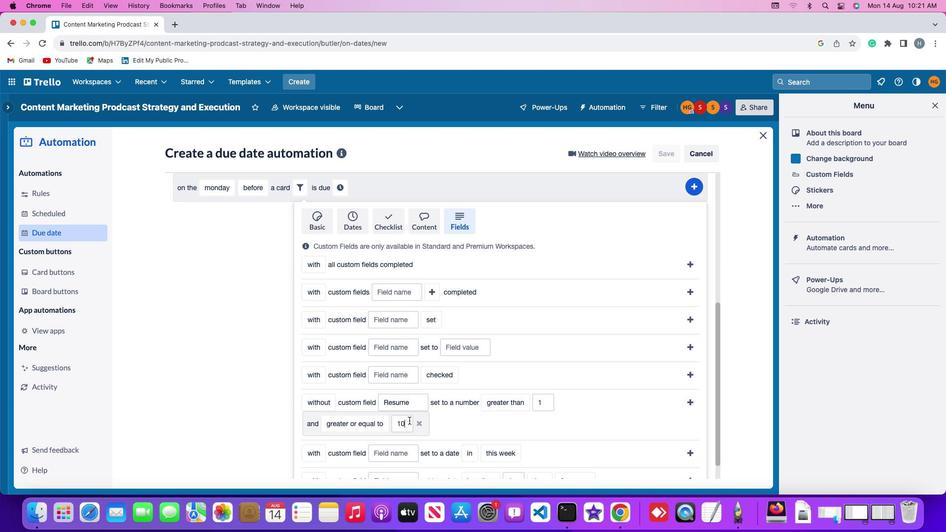 
Action: Key pressed Key.backspaceKey.backspace'1''0'
Screenshot: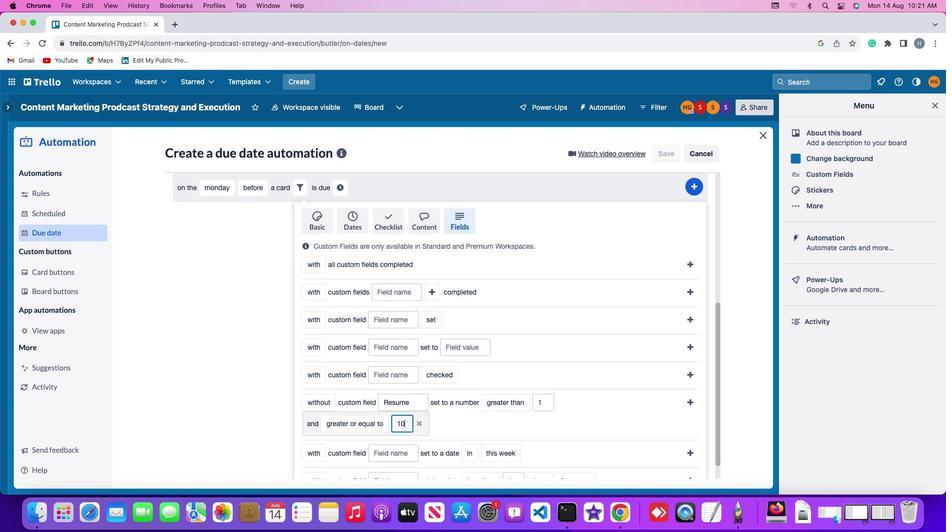 
Action: Mouse moved to (690, 400)
Screenshot: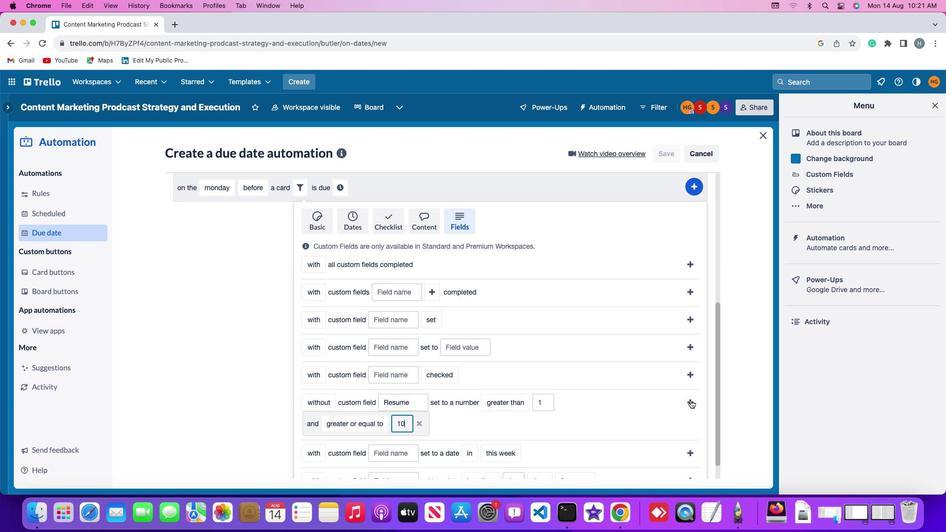 
Action: Mouse pressed left at (690, 400)
Screenshot: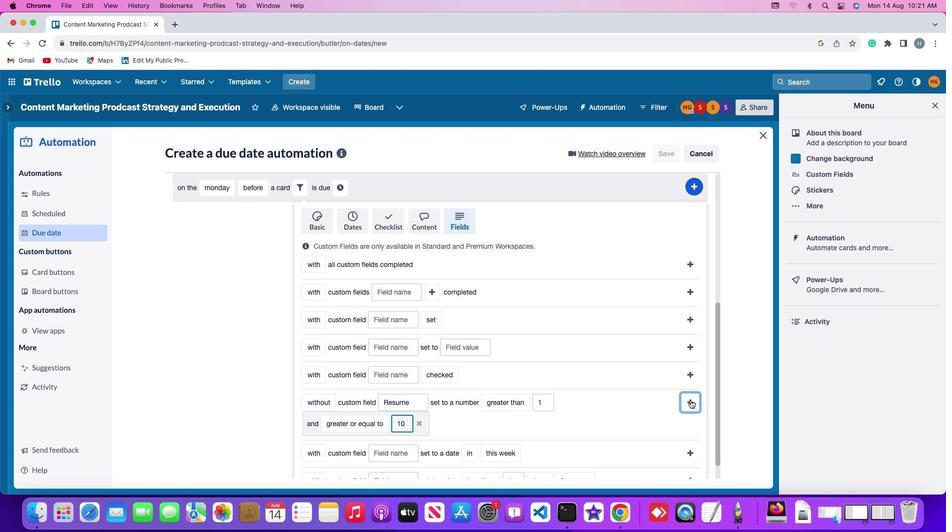 
Action: Mouse moved to (636, 430)
Screenshot: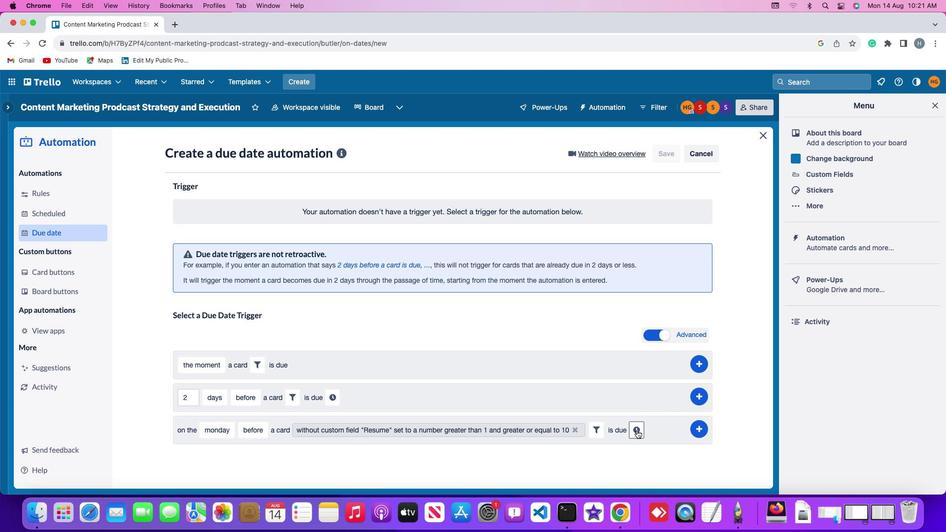 
Action: Mouse pressed left at (636, 430)
Screenshot: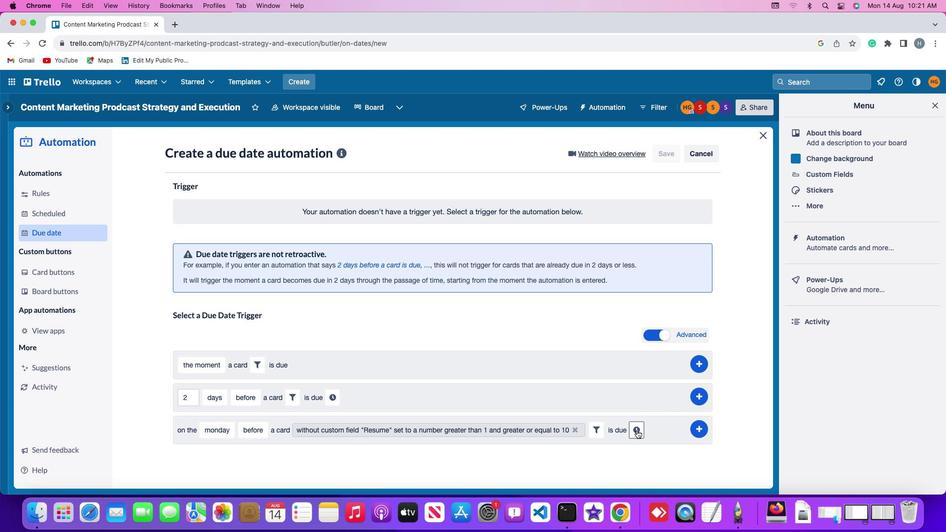 
Action: Mouse moved to (204, 451)
Screenshot: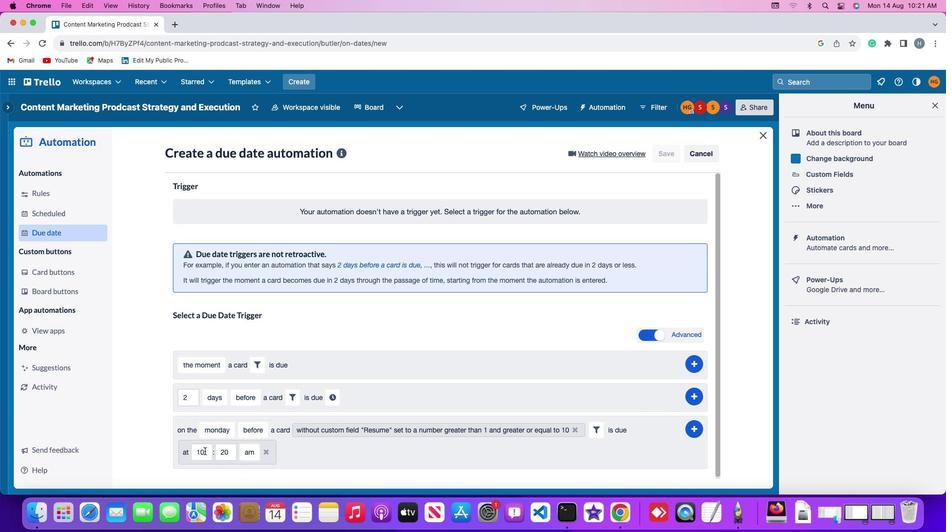 
Action: Mouse pressed left at (204, 451)
Screenshot: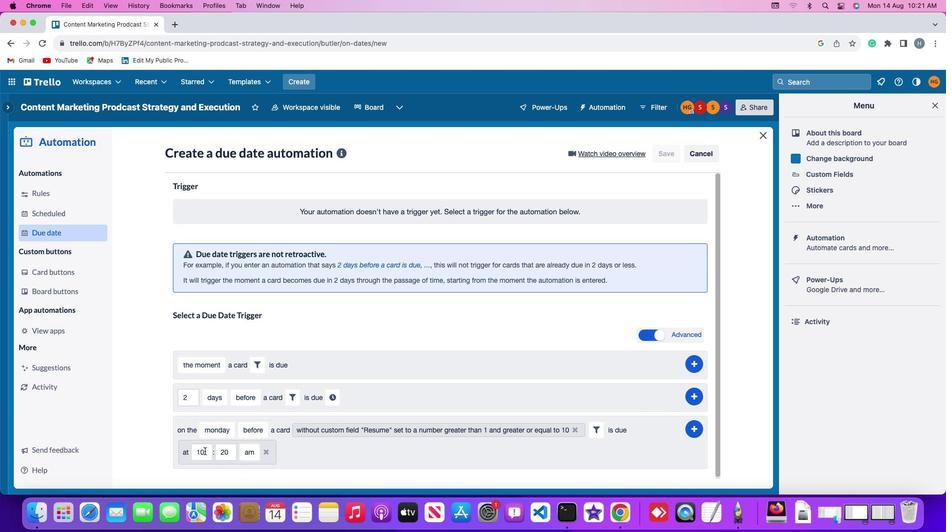 
Action: Mouse moved to (204, 451)
Screenshot: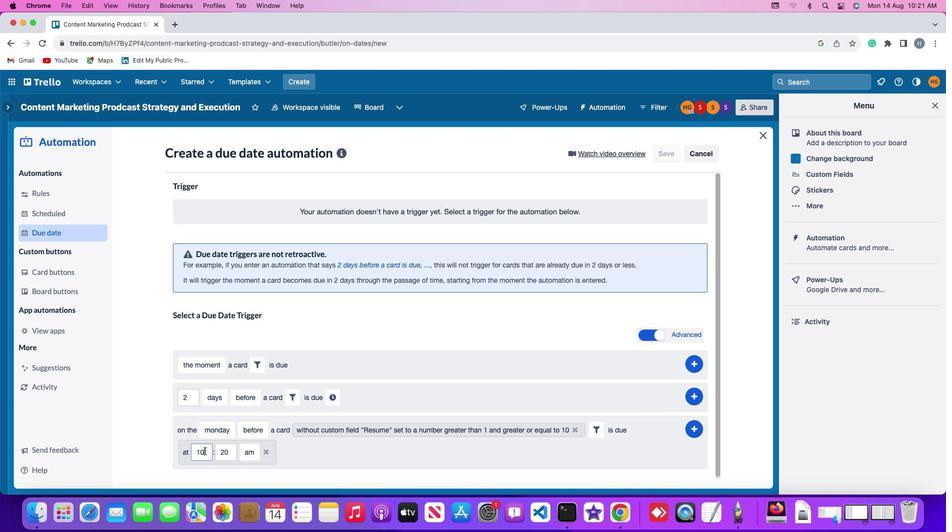 
Action: Key pressed Key.backspaceKey.backspace
Screenshot: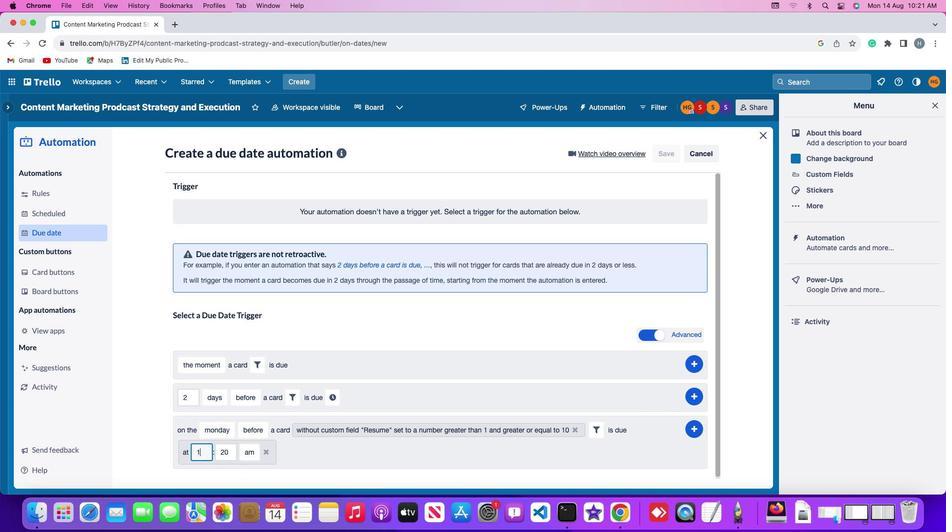 
Action: Mouse moved to (204, 451)
Screenshot: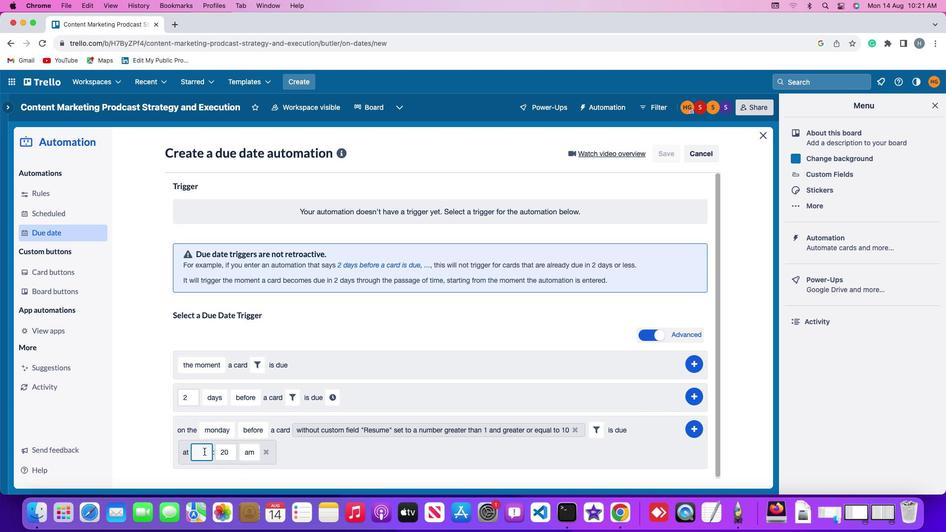 
Action: Key pressed '1''1'
Screenshot: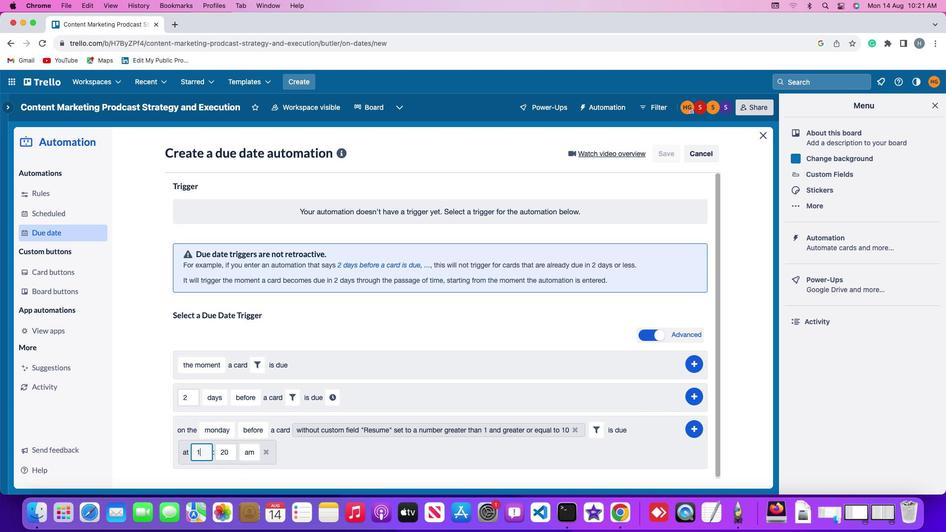 
Action: Mouse moved to (232, 450)
Screenshot: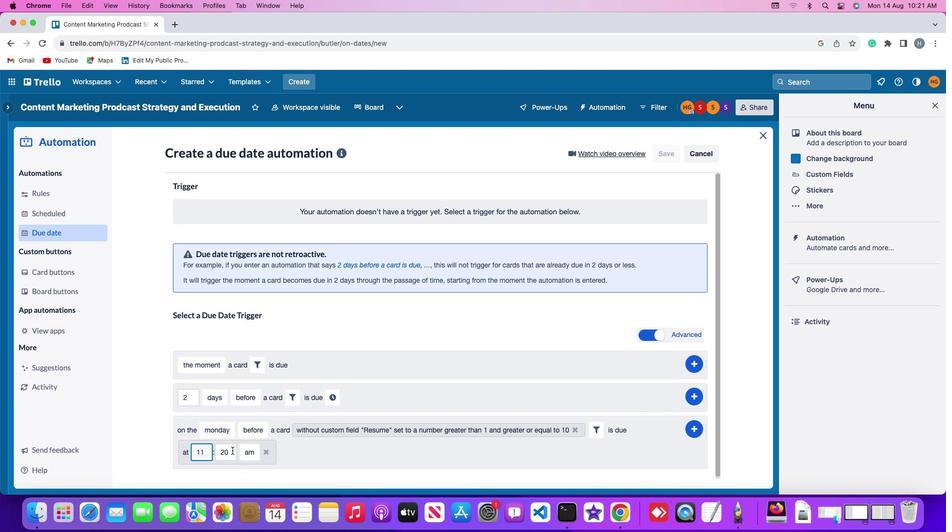 
Action: Mouse pressed left at (232, 450)
Screenshot: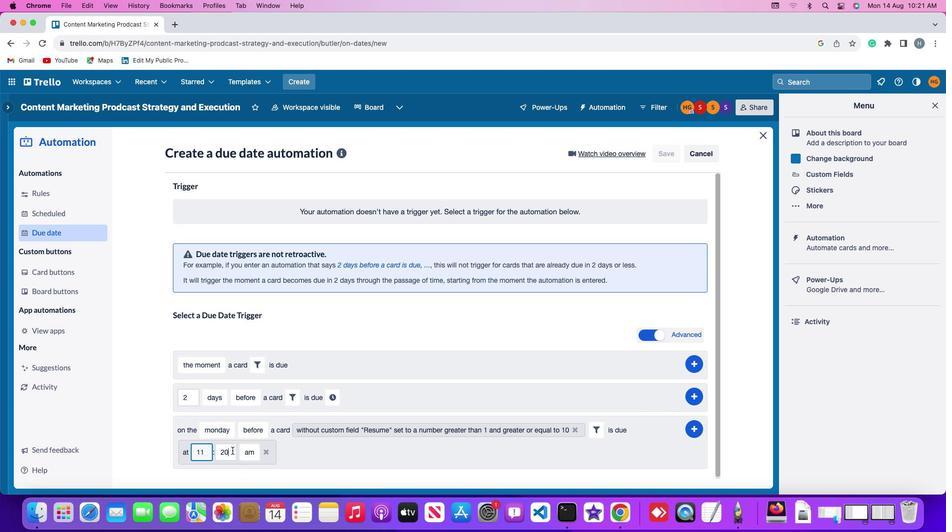 
Action: Key pressed Key.backspaceKey.backspace'0''0'
Screenshot: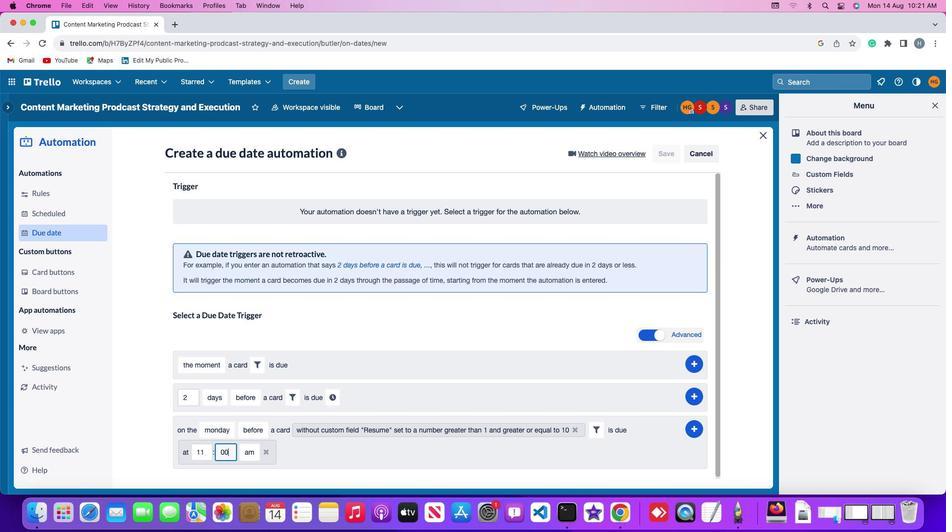 
Action: Mouse moved to (247, 450)
Screenshot: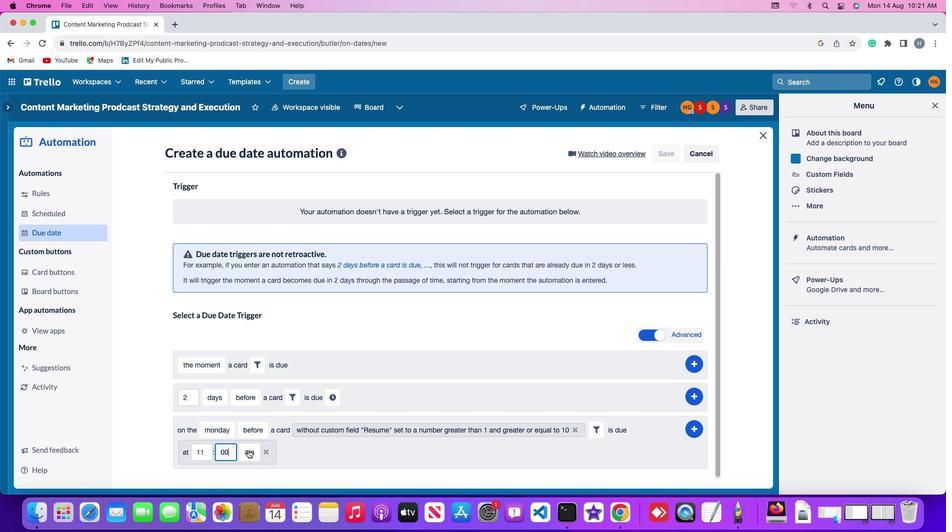 
Action: Mouse pressed left at (247, 450)
Screenshot: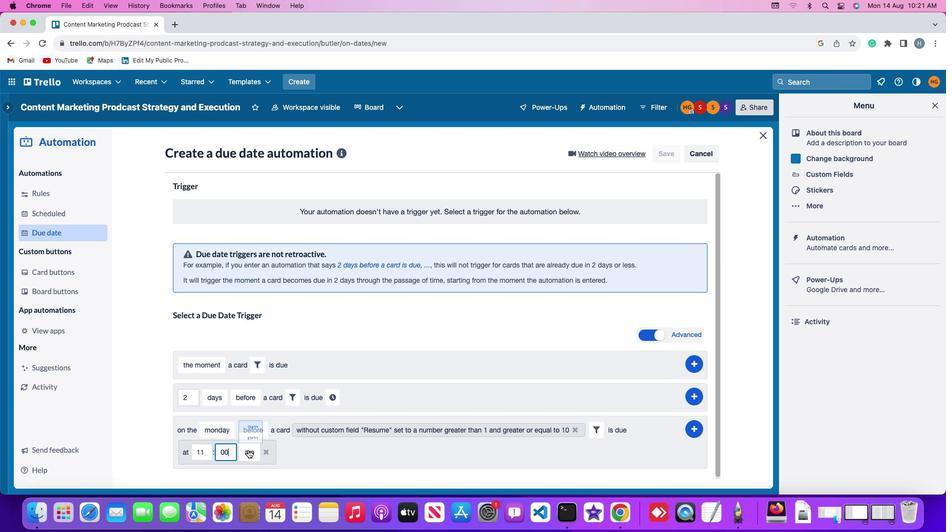 
Action: Mouse moved to (256, 417)
Screenshot: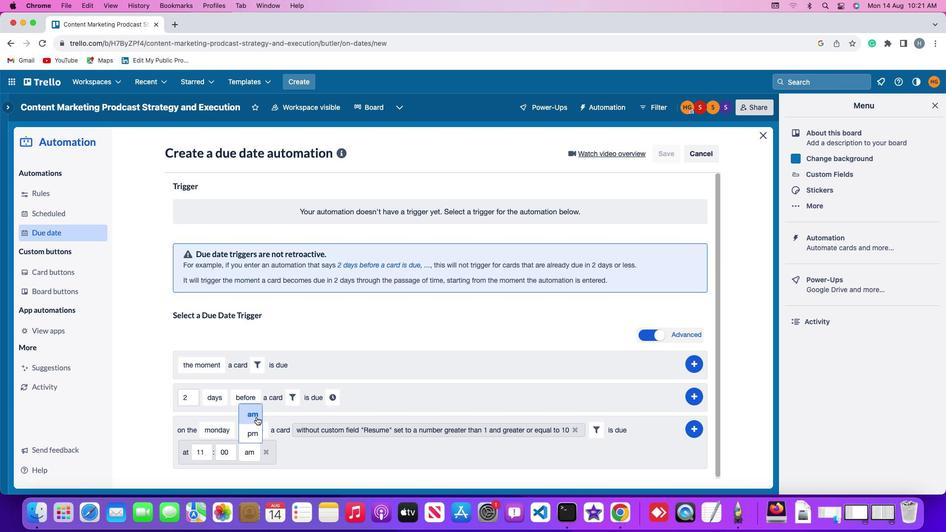 
Action: Mouse pressed left at (256, 417)
Screenshot: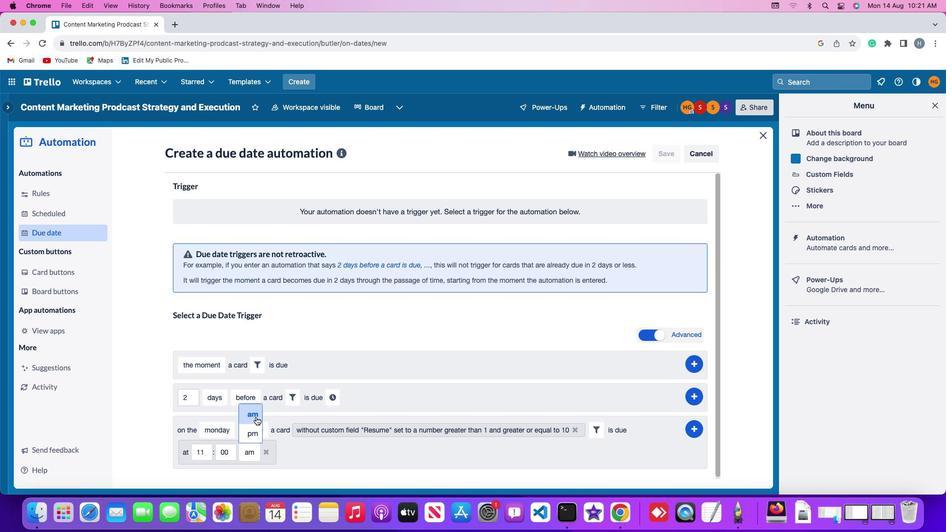 
Action: Mouse moved to (696, 427)
Screenshot: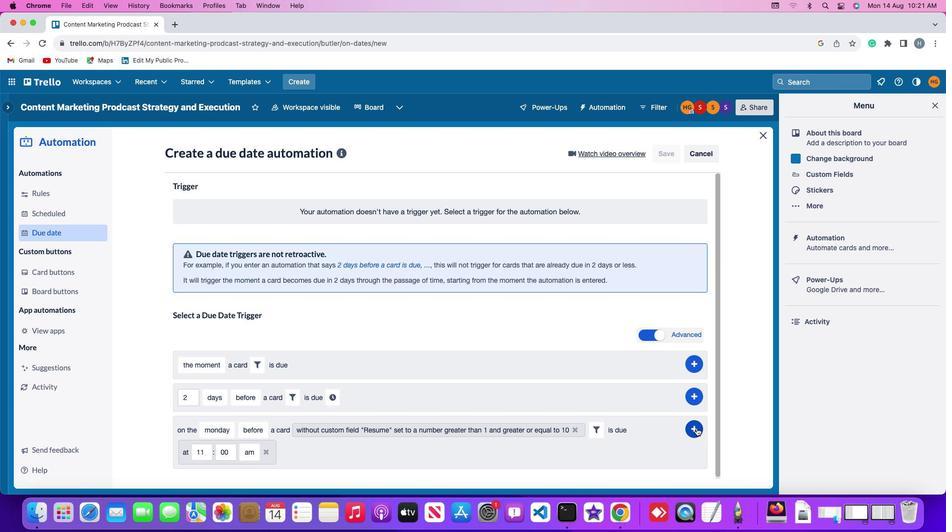 
Action: Mouse pressed left at (696, 427)
Screenshot: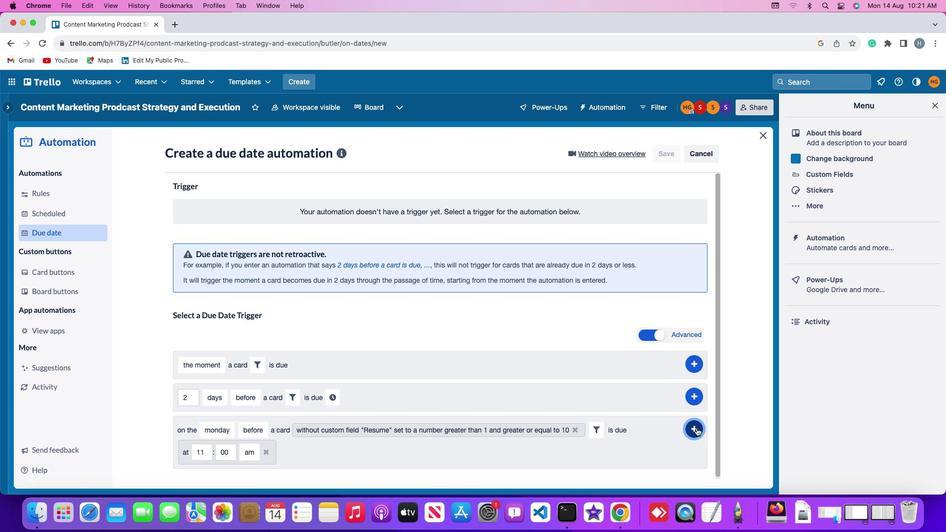
Action: Mouse moved to (746, 335)
Screenshot: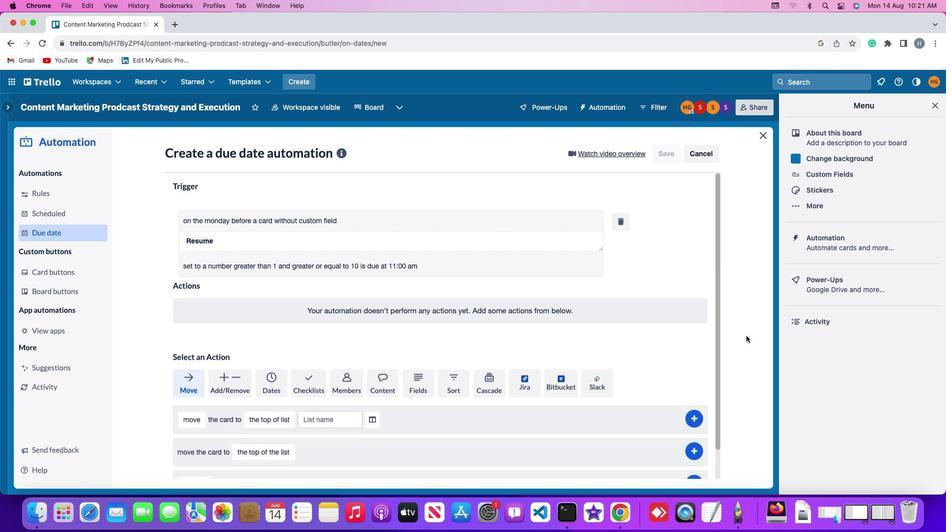 
